 Task: Add Sprouts Organic Grade A Maple Syrup to the cart.
Action: Mouse moved to (54, 289)
Screenshot: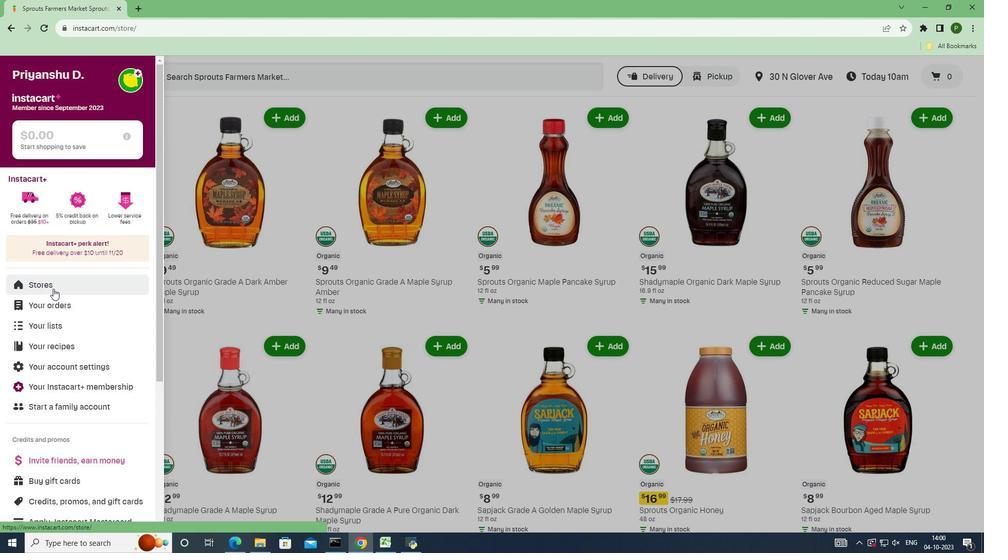 
Action: Mouse pressed left at (54, 289)
Screenshot: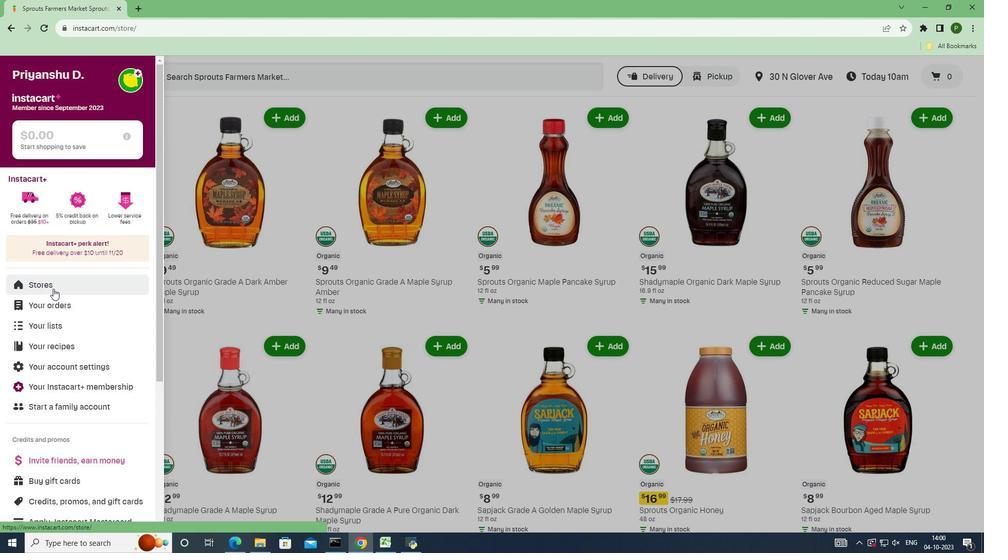
Action: Mouse moved to (243, 124)
Screenshot: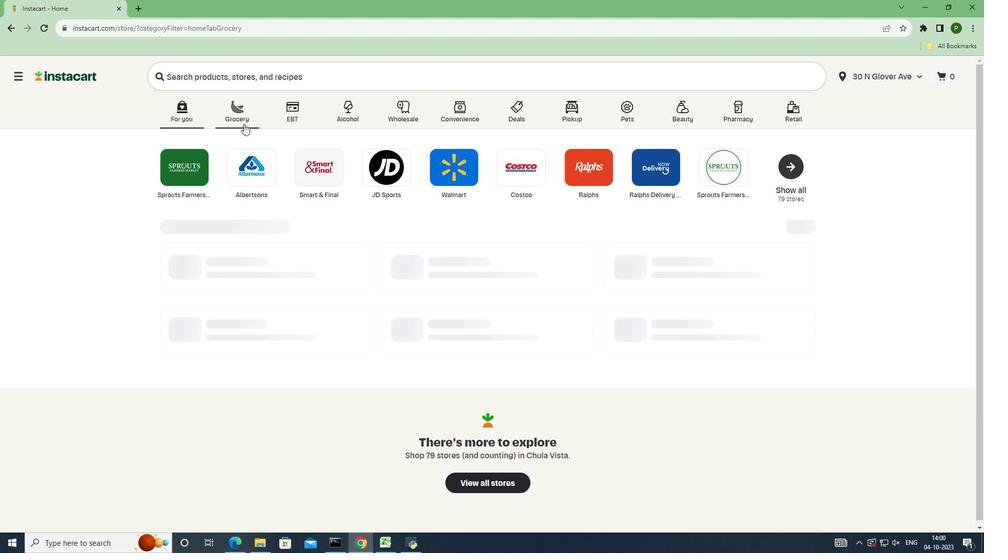 
Action: Mouse pressed left at (243, 124)
Screenshot: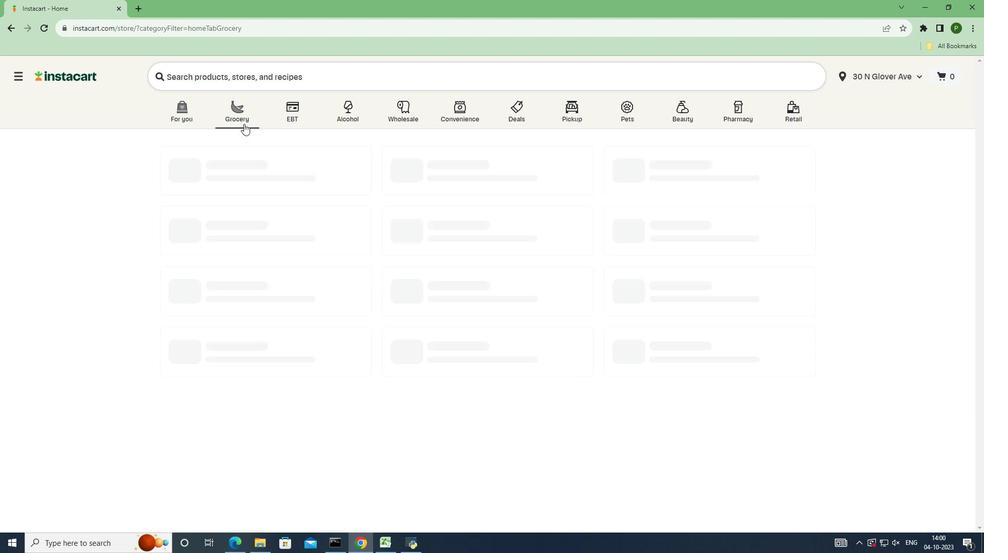
Action: Mouse moved to (617, 233)
Screenshot: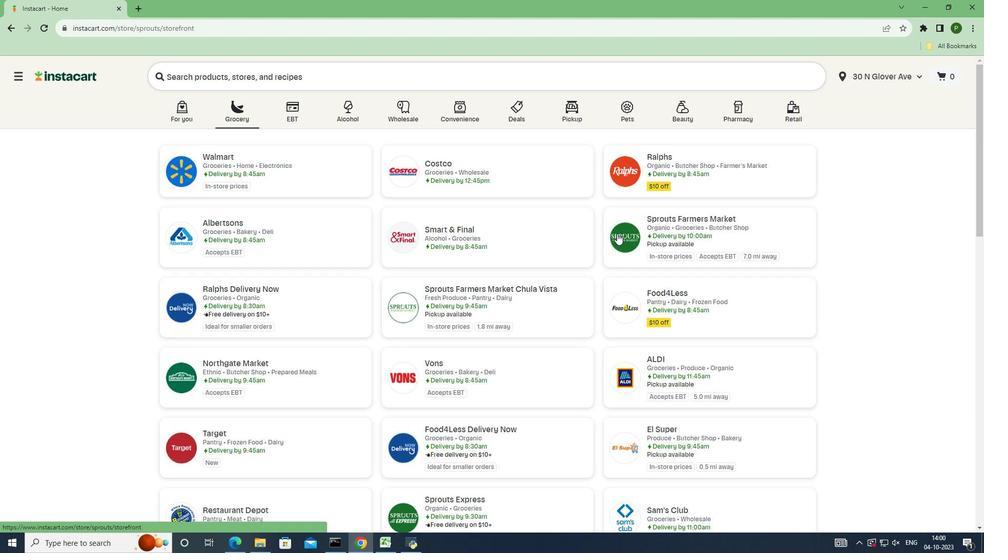 
Action: Mouse pressed left at (617, 233)
Screenshot: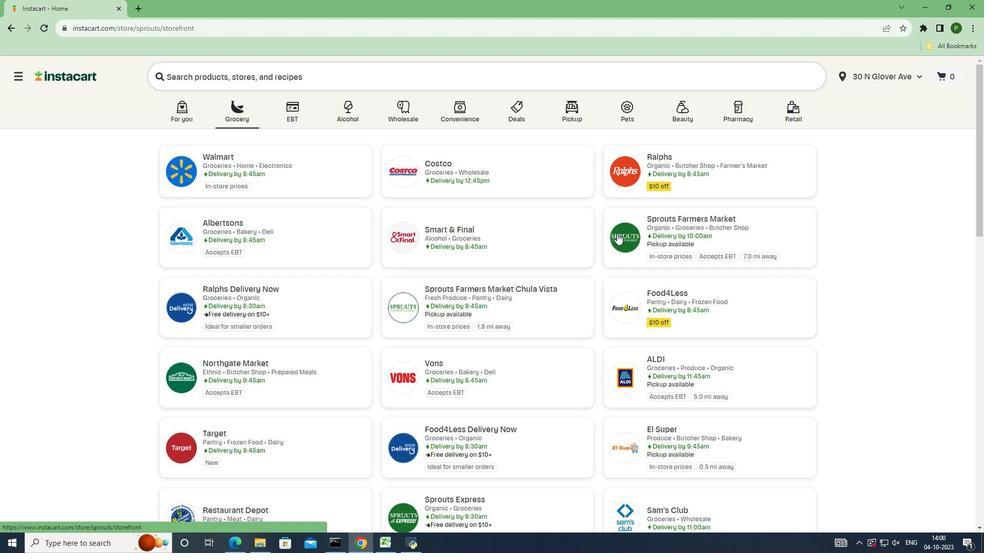 
Action: Mouse moved to (55, 286)
Screenshot: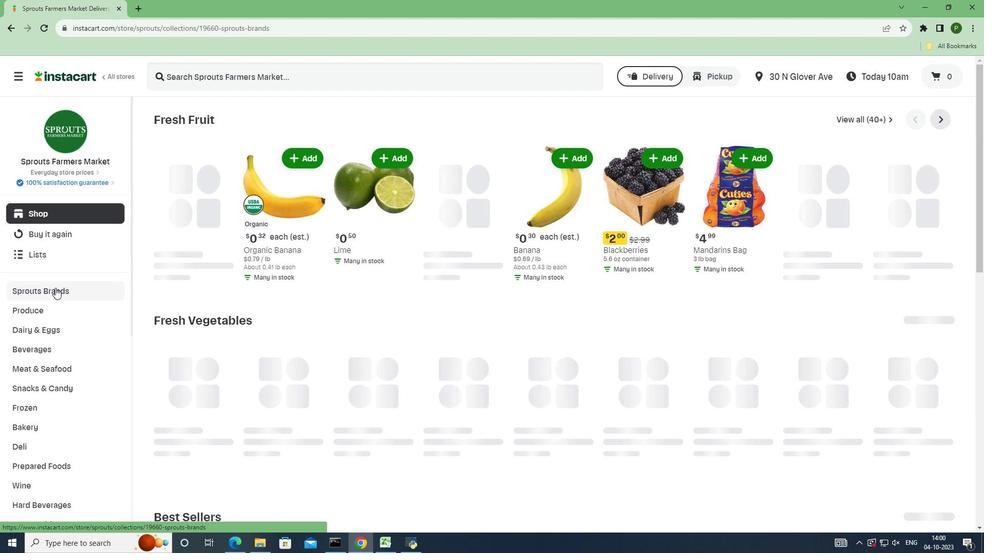 
Action: Mouse pressed left at (55, 286)
Screenshot: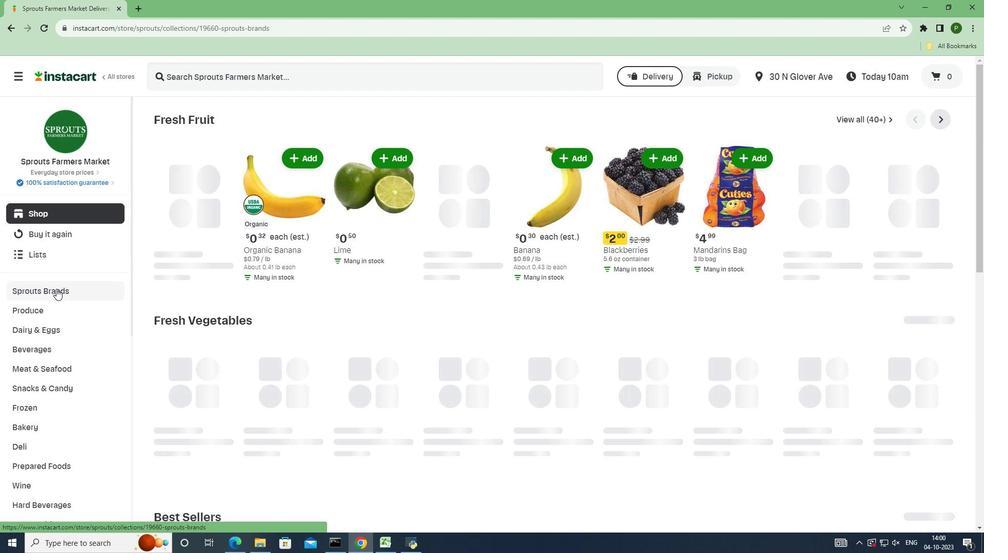 
Action: Mouse moved to (52, 368)
Screenshot: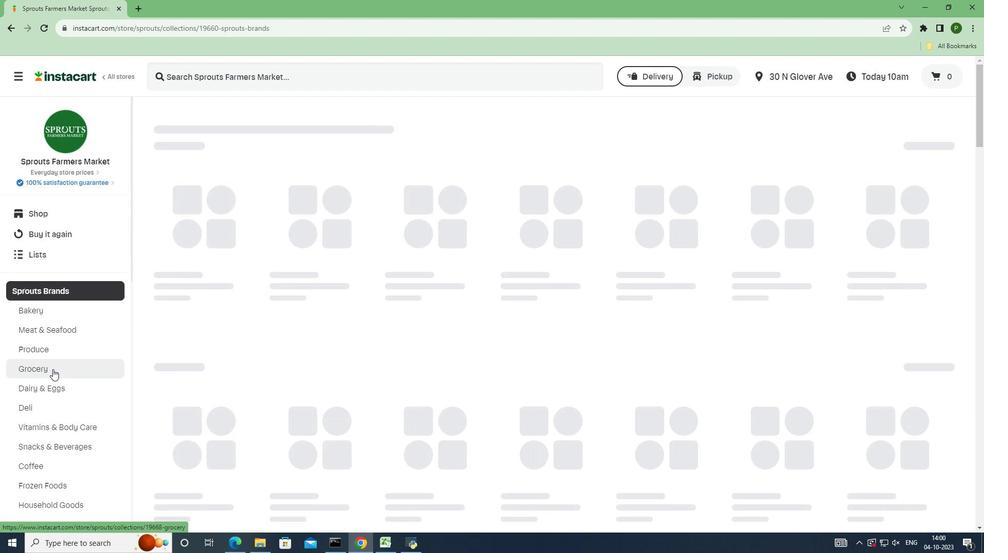 
Action: Mouse pressed left at (52, 368)
Screenshot: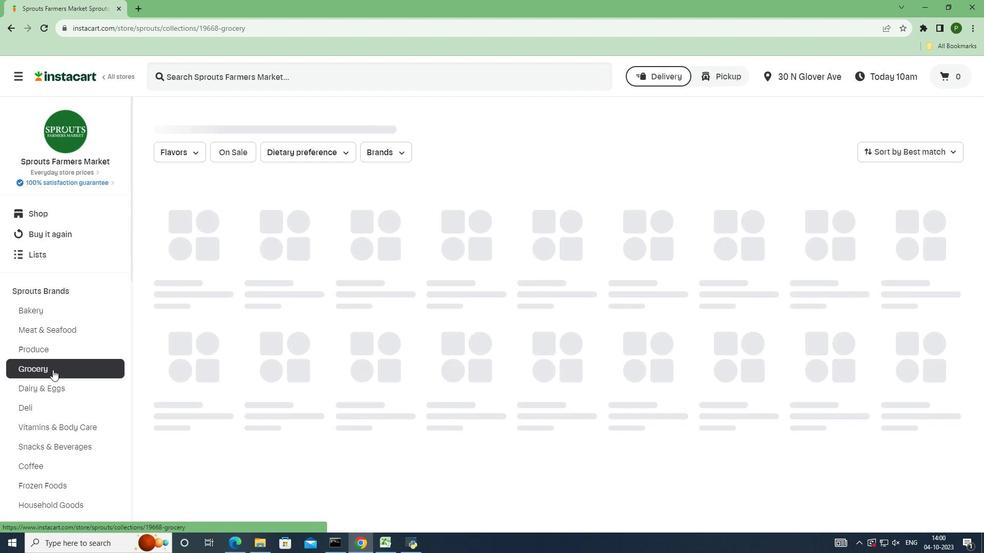 
Action: Mouse moved to (283, 271)
Screenshot: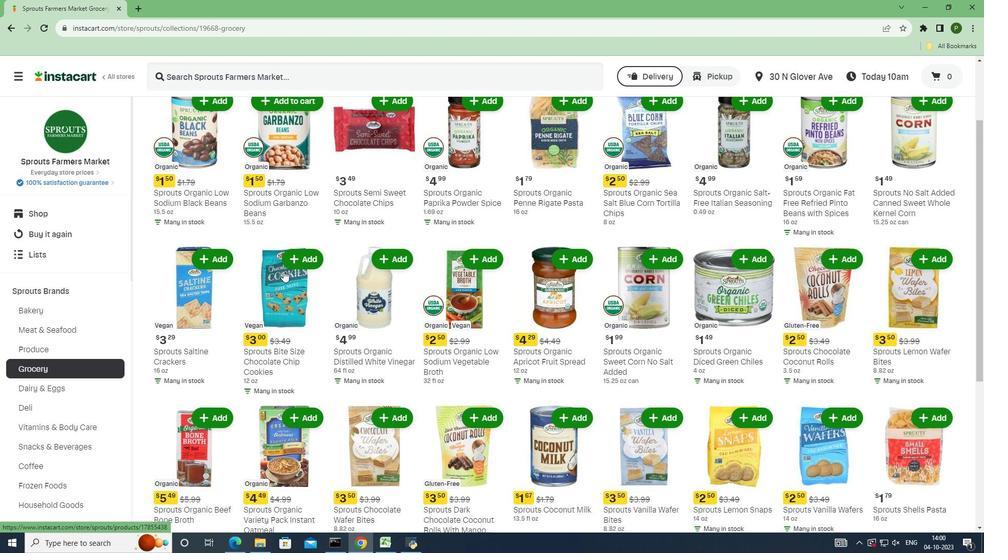 
Action: Mouse scrolled (283, 270) with delta (0, 0)
Screenshot: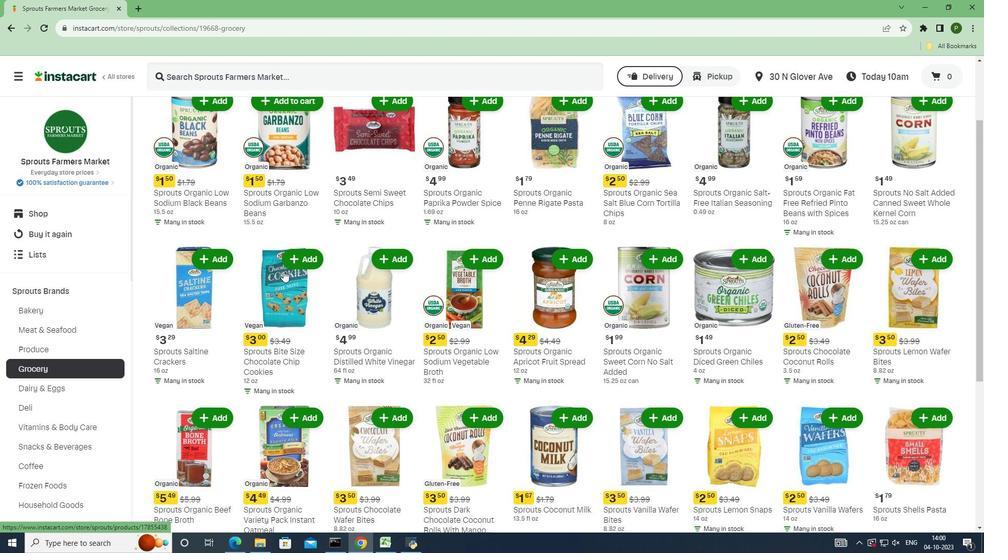 
Action: Mouse scrolled (283, 270) with delta (0, 0)
Screenshot: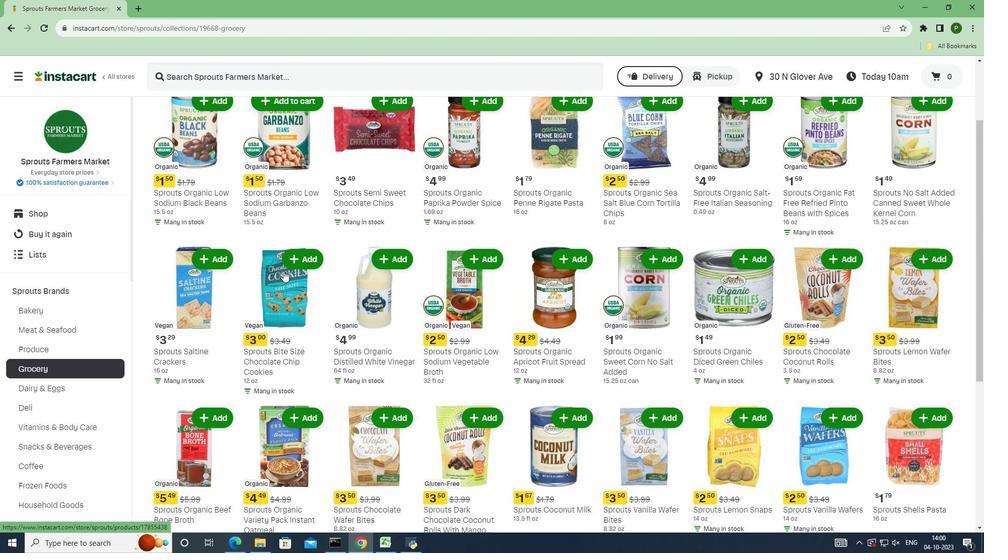 
Action: Mouse scrolled (283, 270) with delta (0, 0)
Screenshot: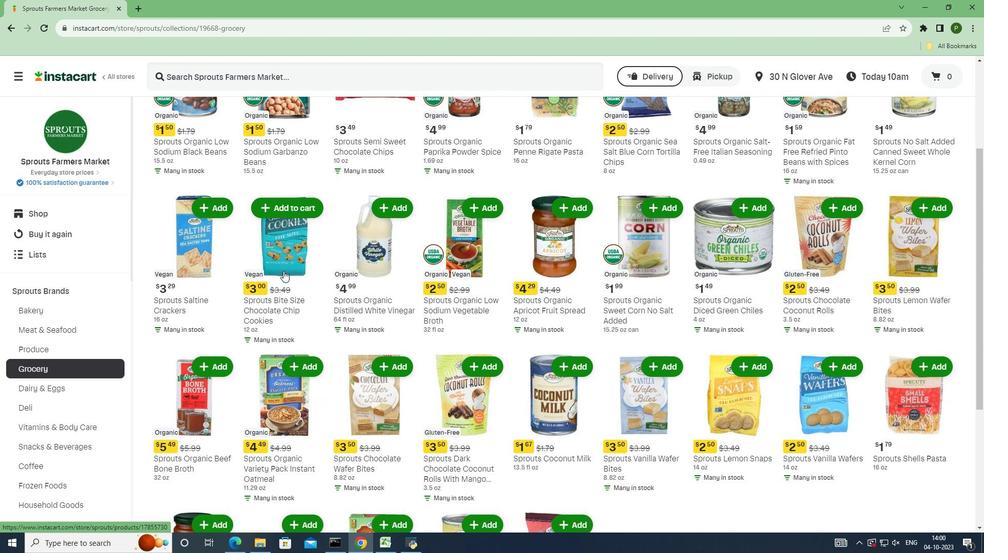 
Action: Mouse scrolled (283, 270) with delta (0, 0)
Screenshot: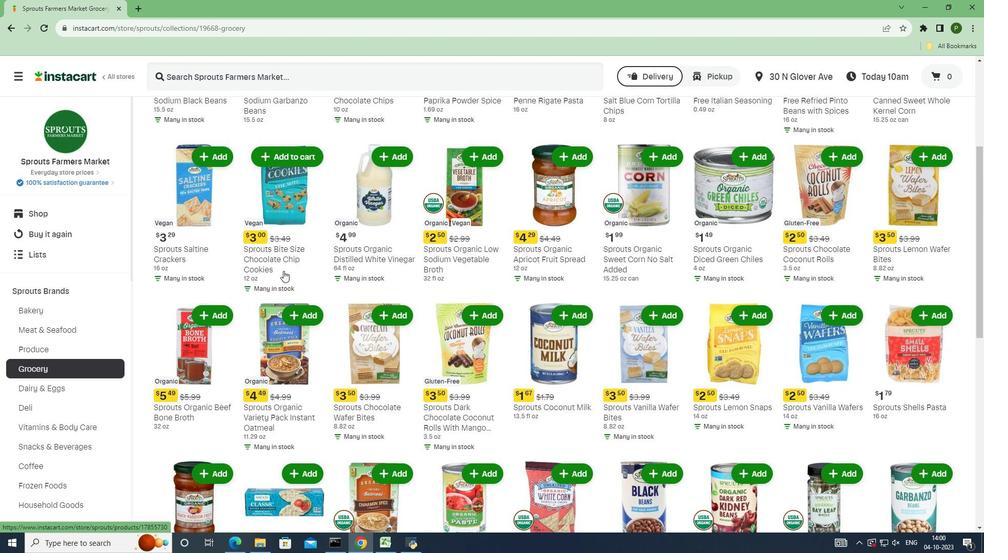 
Action: Mouse scrolled (283, 270) with delta (0, 0)
Screenshot: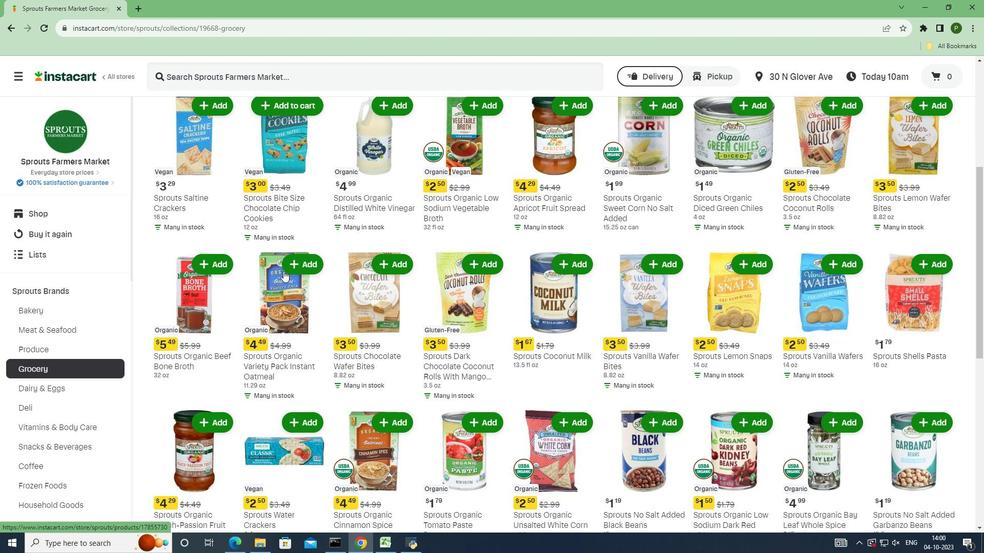 
Action: Mouse scrolled (283, 270) with delta (0, 0)
Screenshot: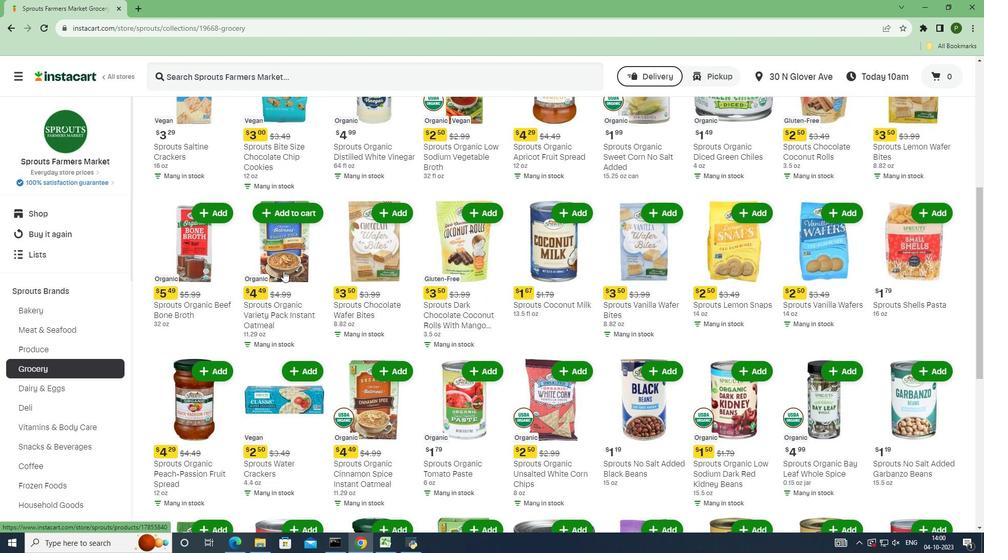 
Action: Mouse scrolled (283, 270) with delta (0, 0)
Screenshot: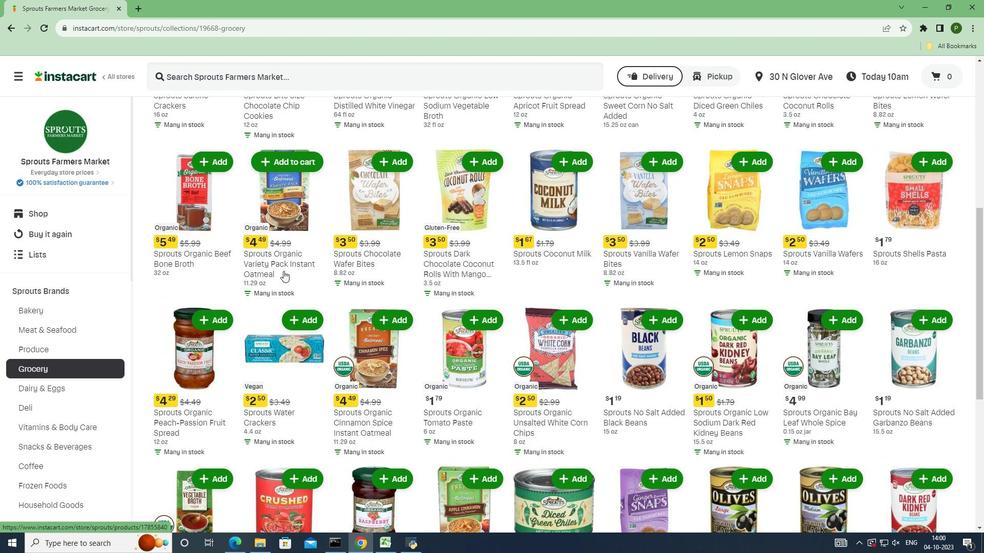 
Action: Mouse scrolled (283, 270) with delta (0, 0)
Screenshot: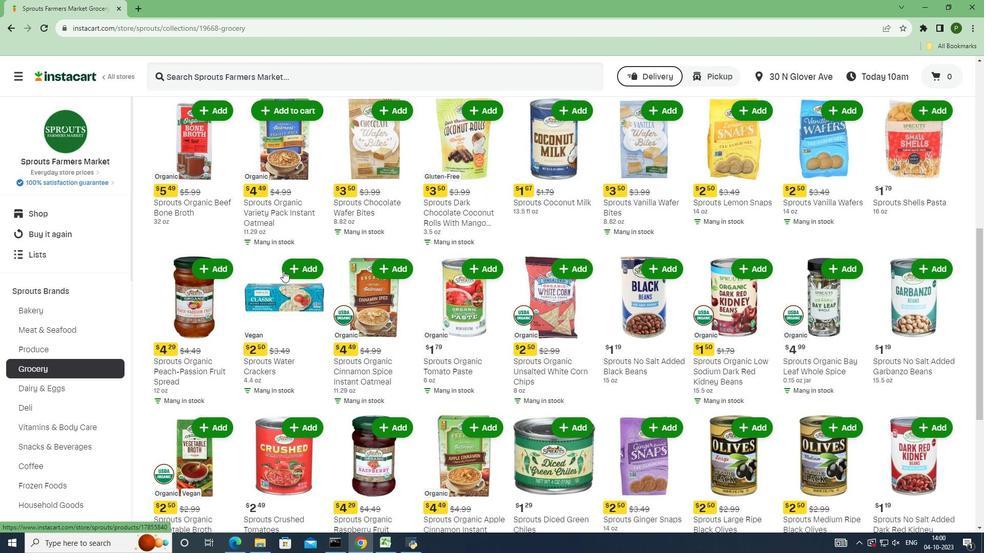 
Action: Mouse scrolled (283, 270) with delta (0, 0)
Screenshot: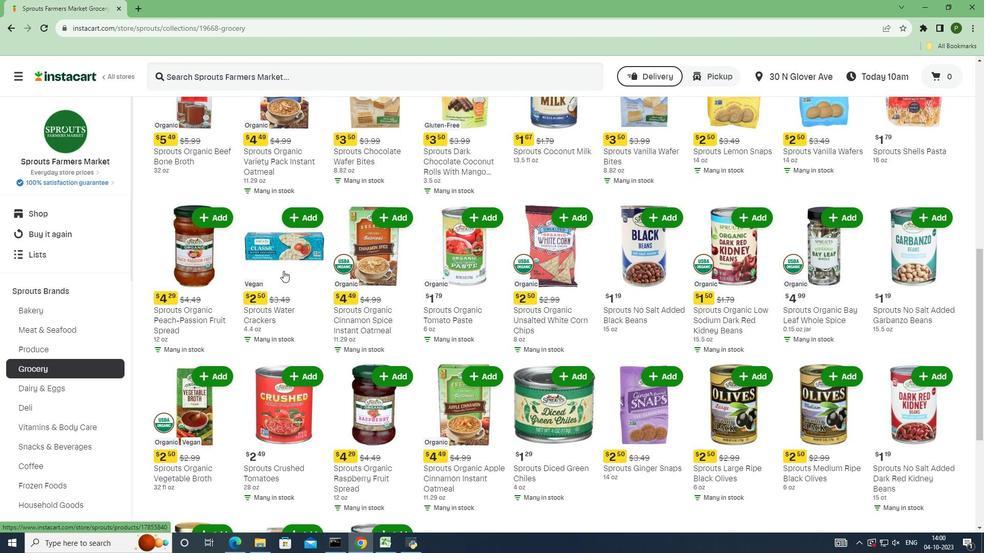 
Action: Mouse scrolled (283, 270) with delta (0, 0)
Screenshot: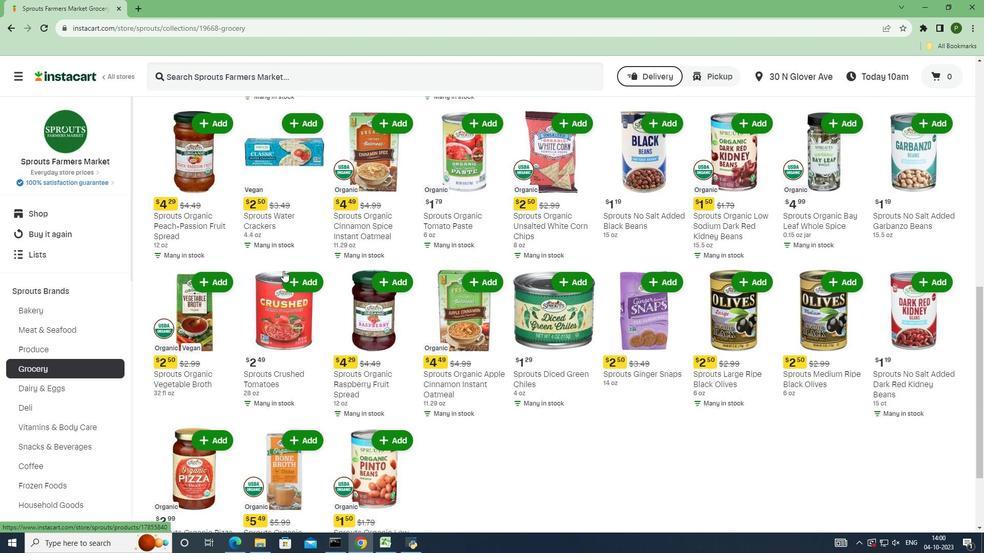 
Action: Mouse scrolled (283, 270) with delta (0, 0)
Screenshot: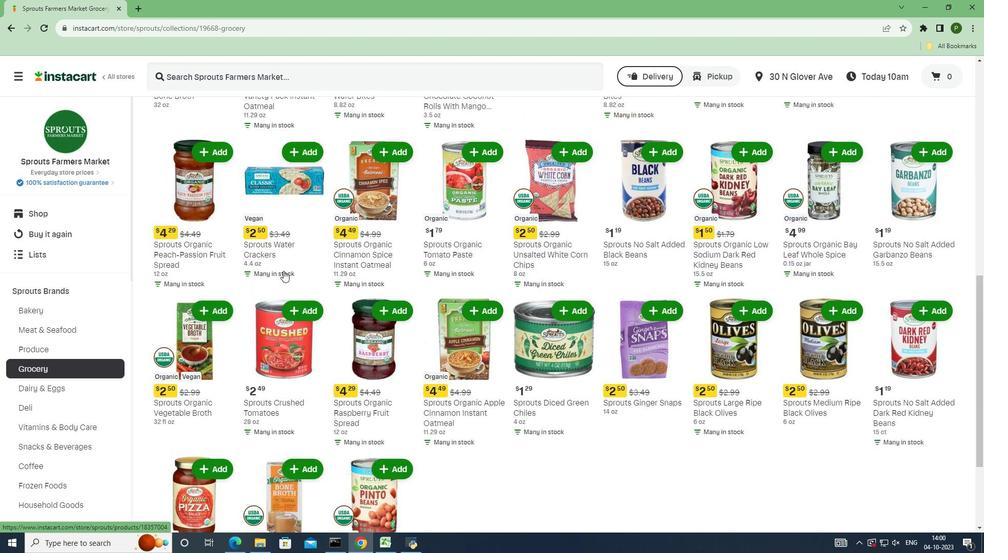 
Action: Mouse scrolled (283, 271) with delta (0, 0)
Screenshot: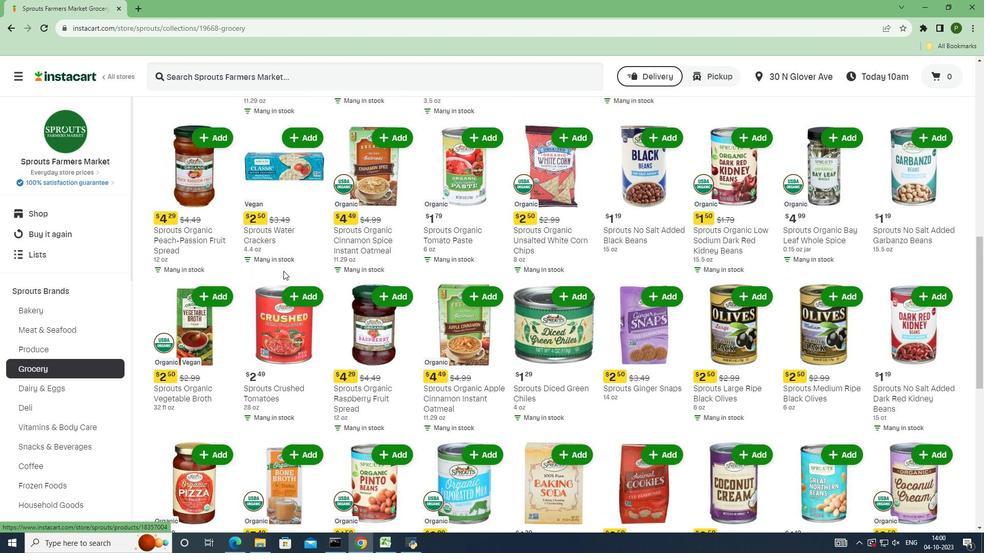 
Action: Mouse scrolled (283, 270) with delta (0, 0)
Screenshot: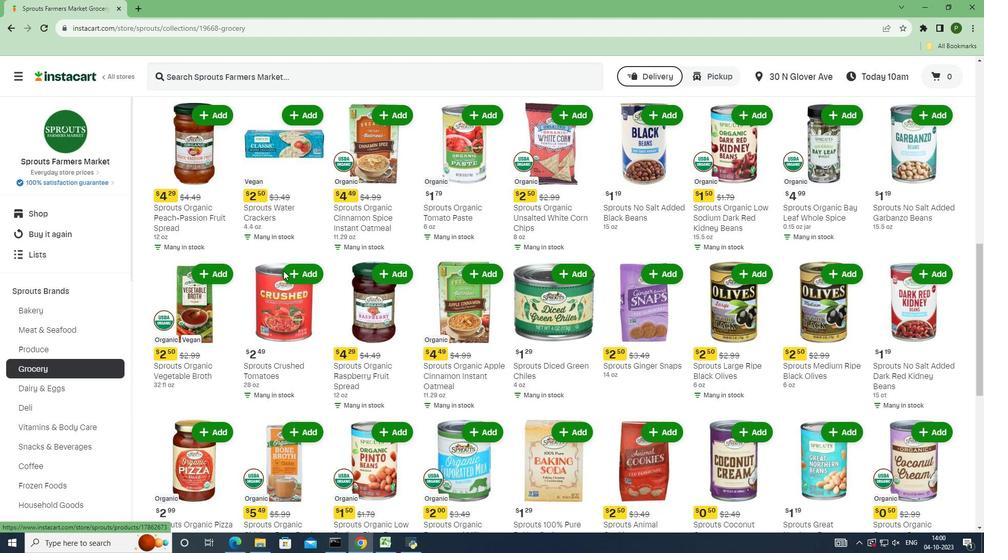 
Action: Mouse scrolled (283, 270) with delta (0, 0)
Screenshot: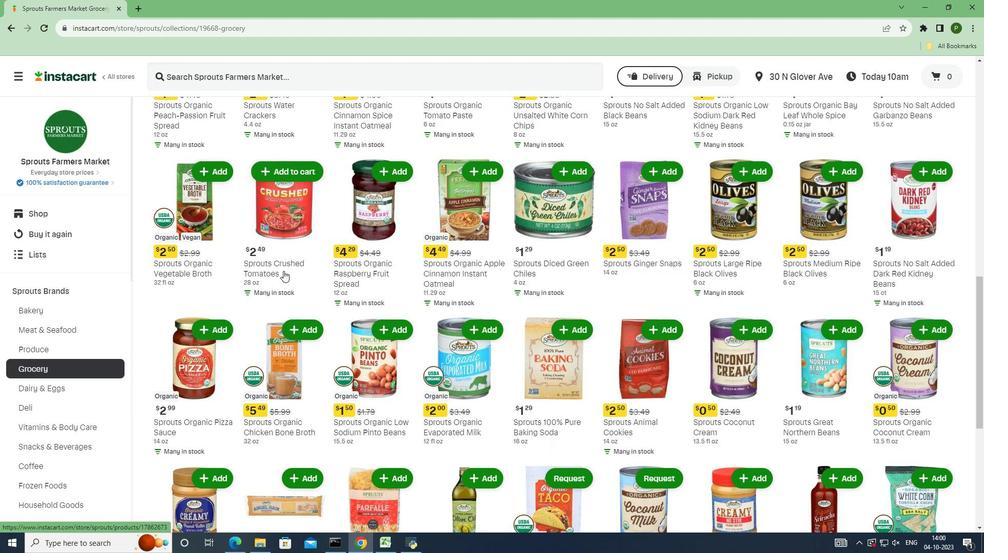 
Action: Mouse moved to (283, 271)
Screenshot: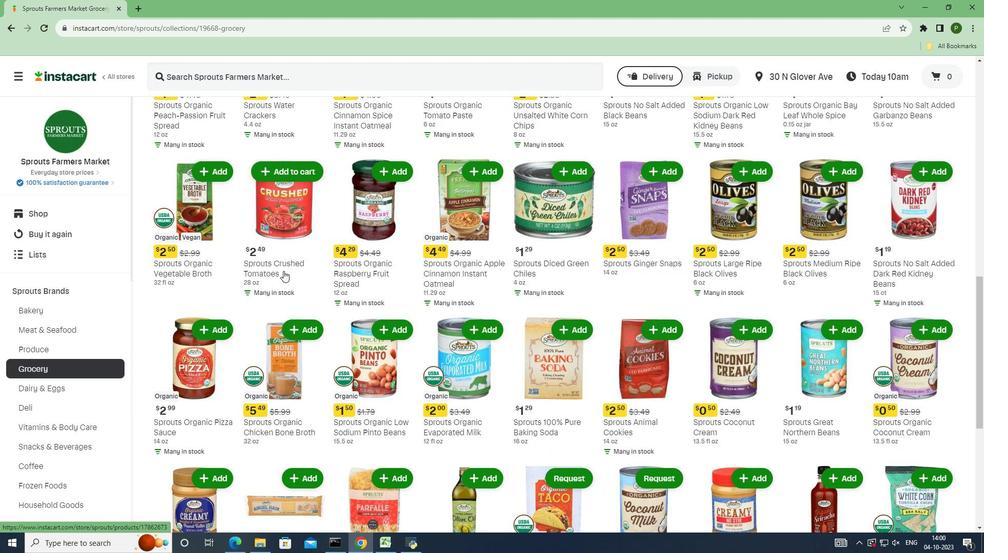 
Action: Mouse scrolled (283, 270) with delta (0, 0)
Screenshot: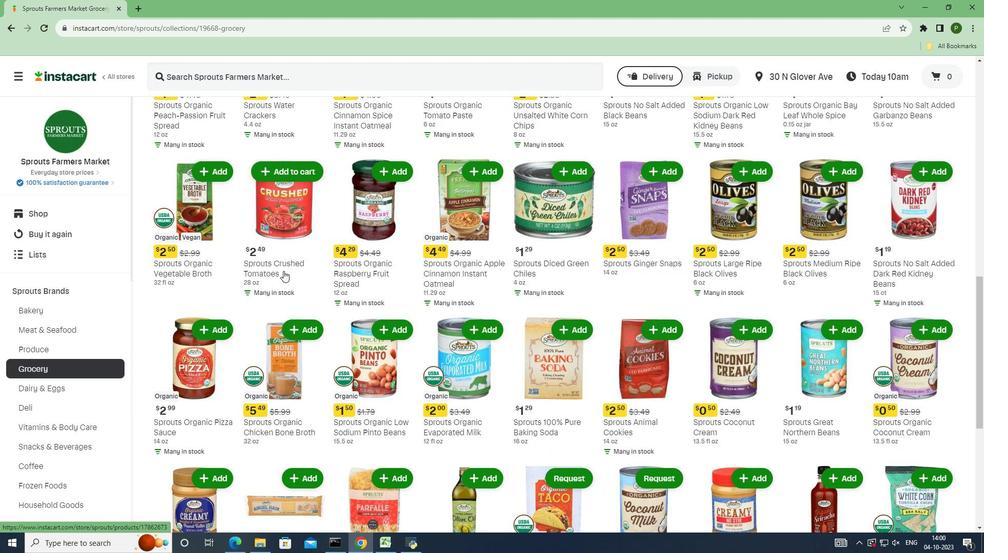 
Action: Mouse scrolled (283, 270) with delta (0, 0)
Screenshot: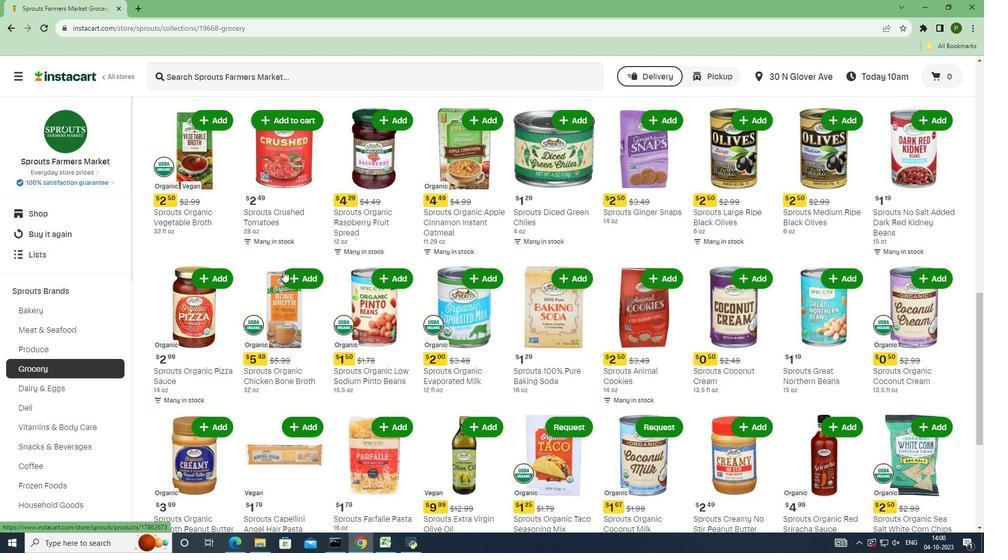 
Action: Mouse scrolled (283, 270) with delta (0, 0)
Screenshot: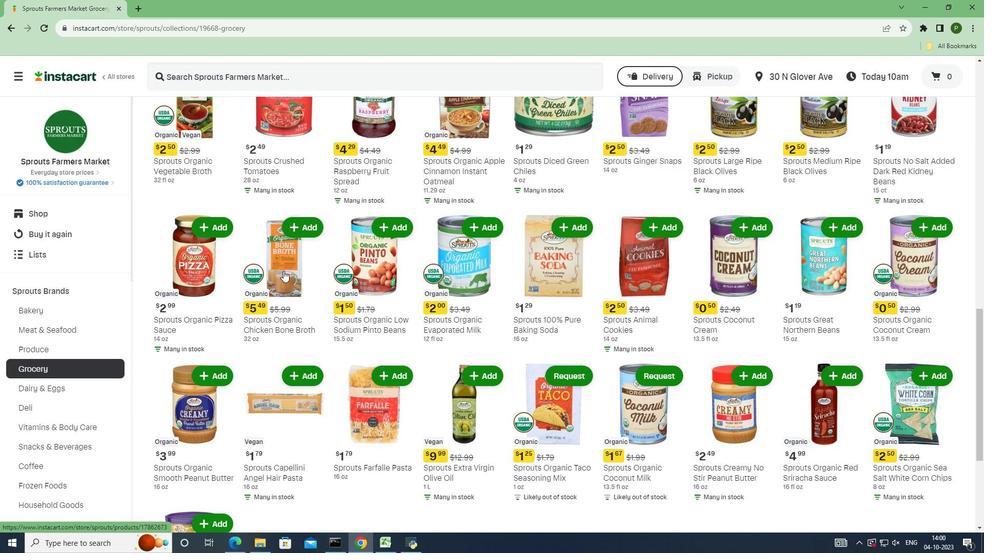 
Action: Mouse scrolled (283, 270) with delta (0, 0)
Screenshot: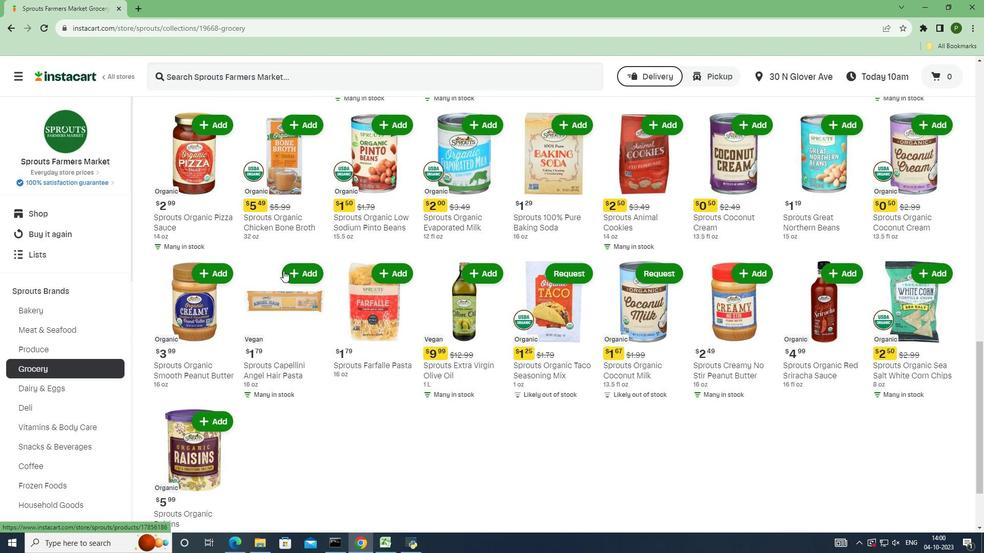 
Action: Mouse scrolled (283, 270) with delta (0, 0)
Screenshot: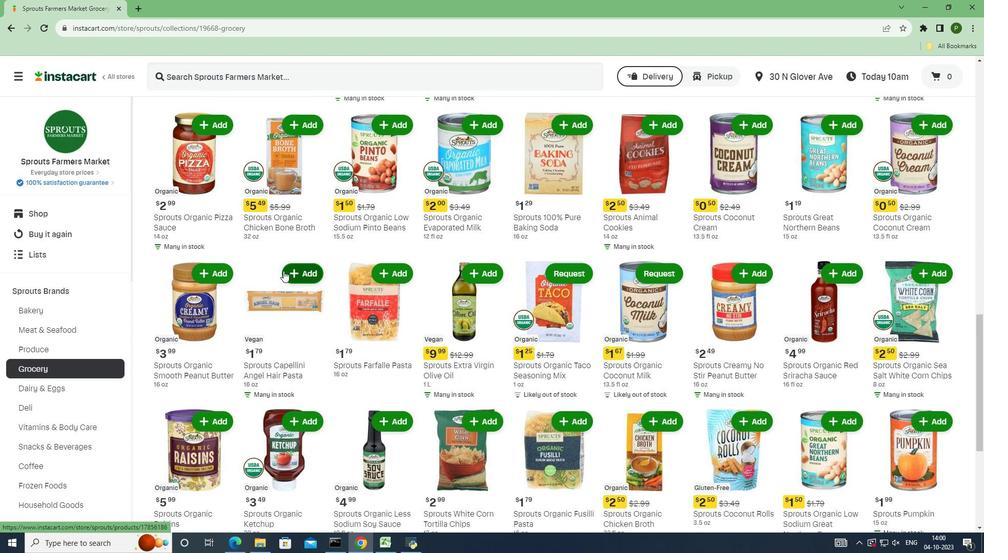 
Action: Mouse scrolled (283, 270) with delta (0, 0)
Screenshot: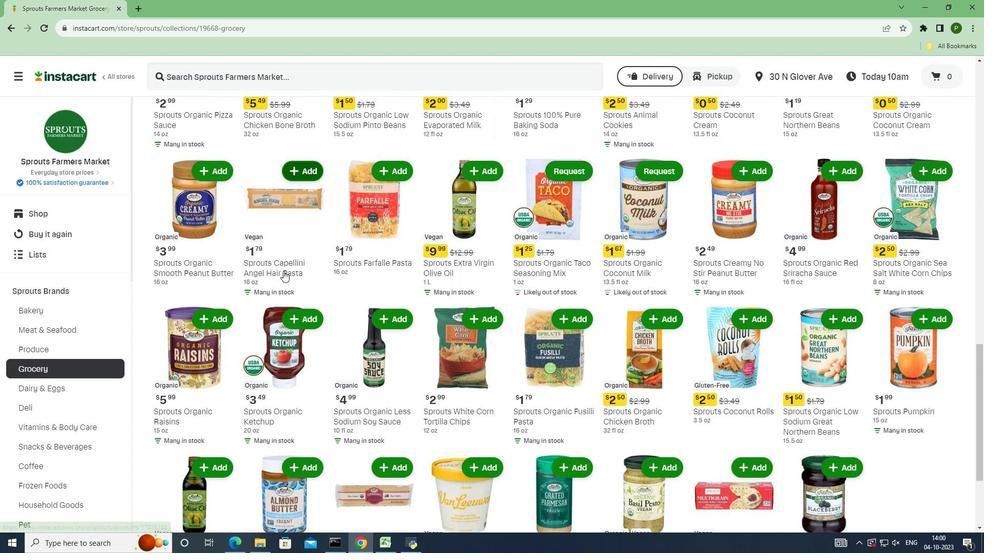 
Action: Mouse scrolled (283, 270) with delta (0, 0)
Screenshot: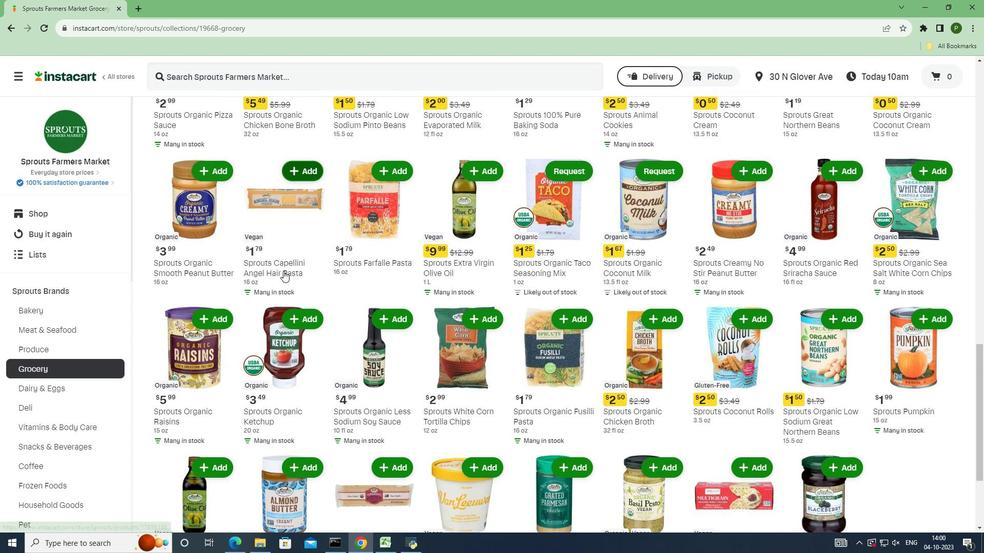 
Action: Mouse scrolled (283, 270) with delta (0, 0)
Screenshot: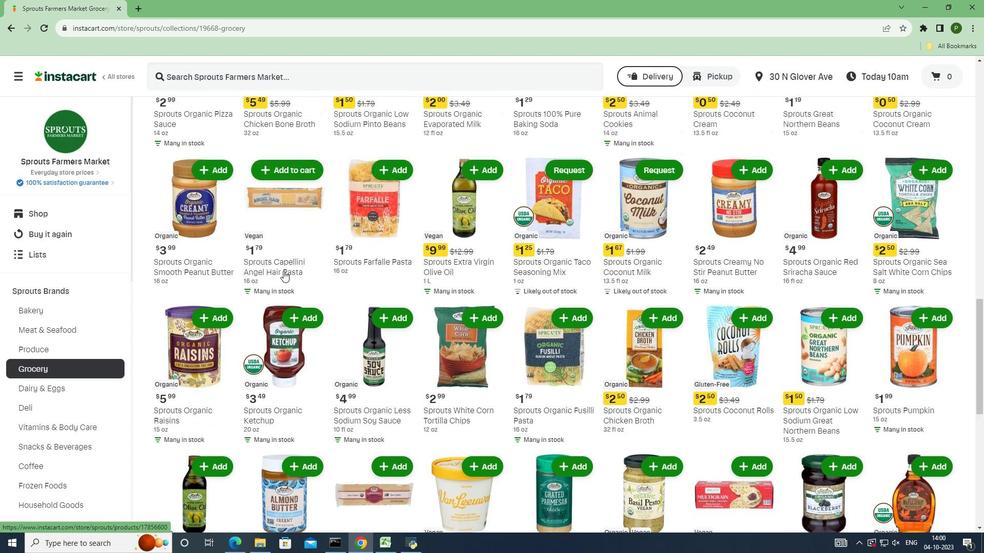 
Action: Mouse scrolled (283, 271) with delta (0, 0)
Screenshot: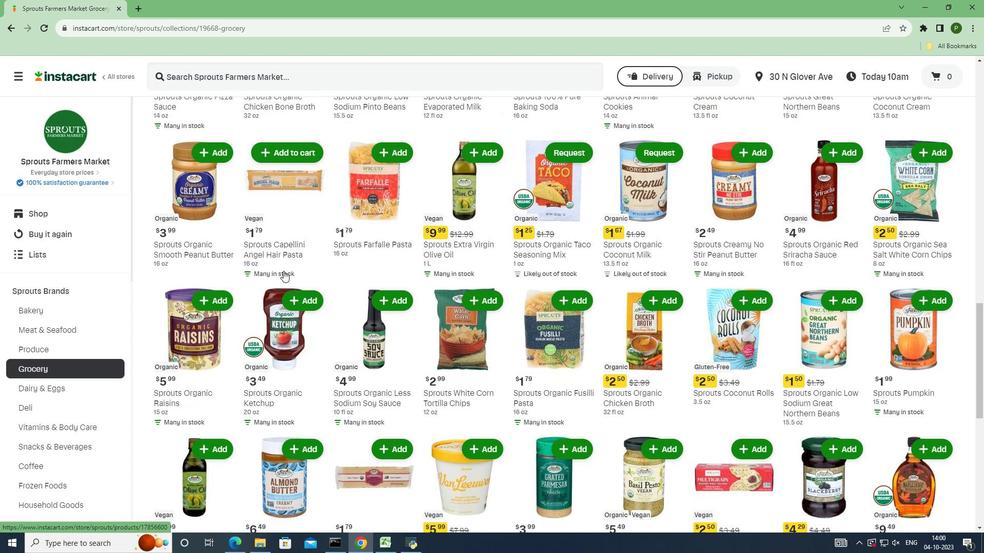 
Action: Mouse scrolled (283, 270) with delta (0, 0)
Screenshot: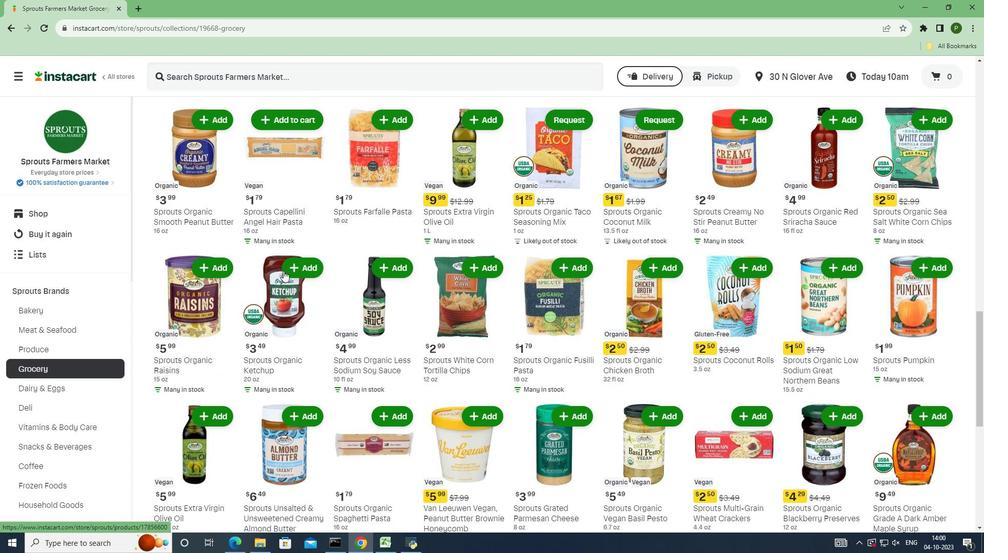 
Action: Mouse scrolled (283, 270) with delta (0, 0)
Screenshot: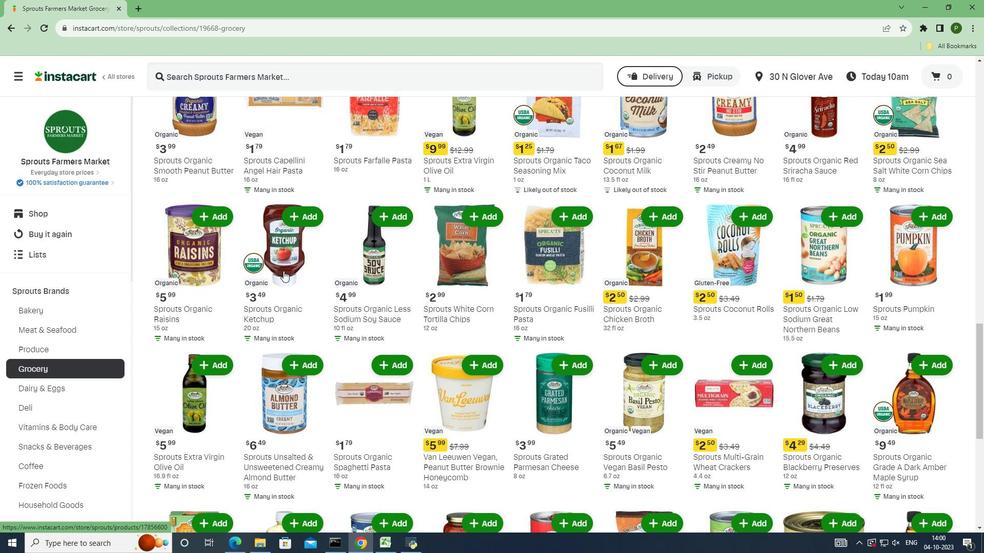 
Action: Mouse scrolled (283, 270) with delta (0, 0)
Screenshot: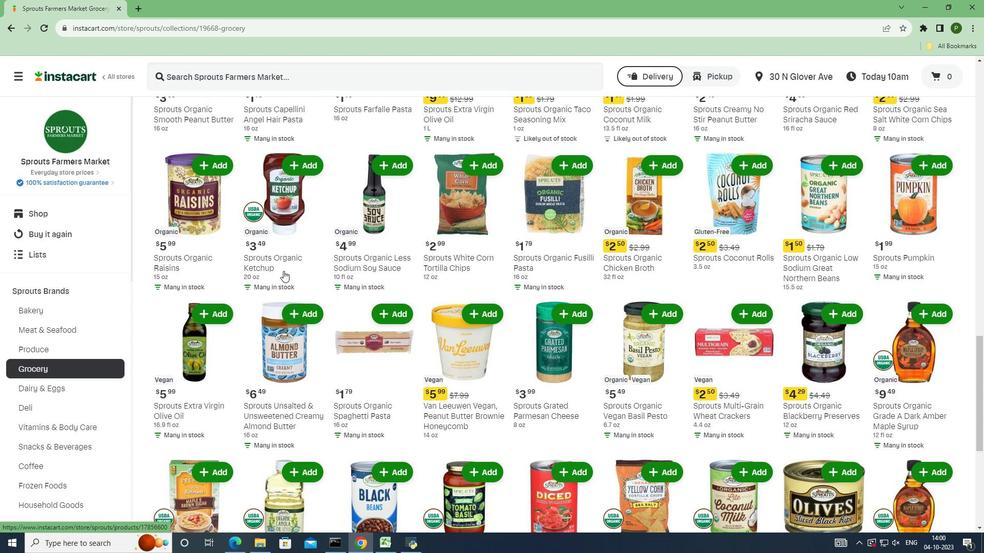 
Action: Mouse scrolled (283, 270) with delta (0, 0)
Screenshot: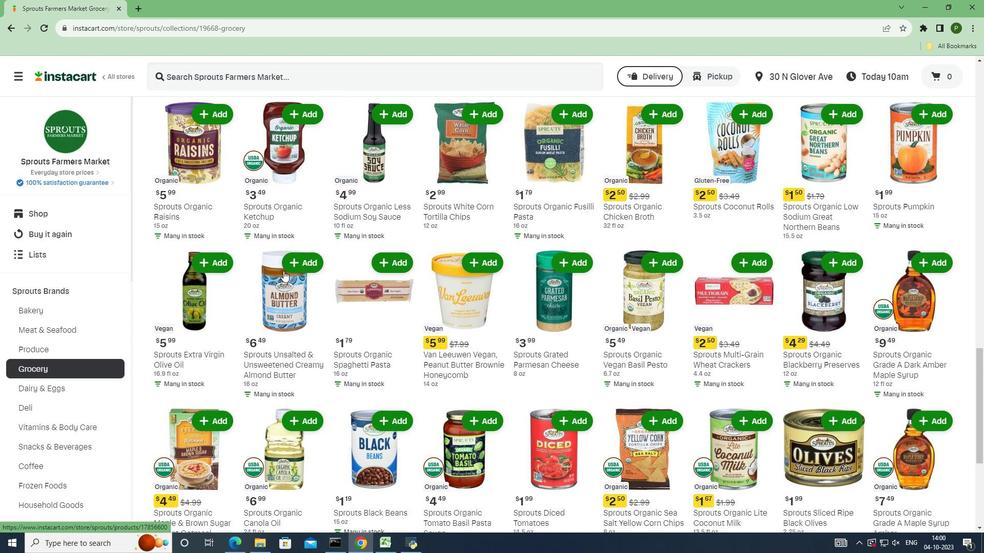 
Action: Mouse scrolled (283, 270) with delta (0, 0)
Screenshot: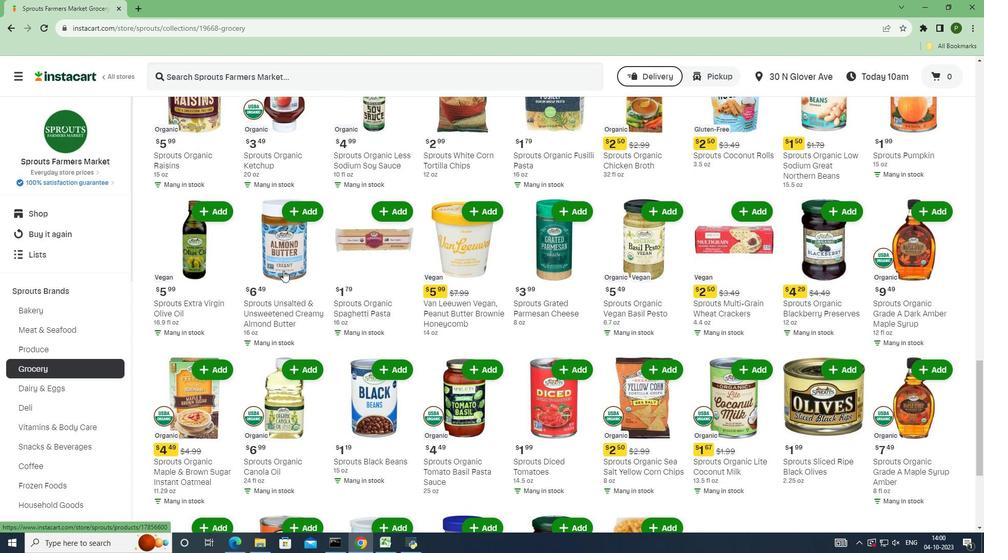
Action: Mouse scrolled (283, 270) with delta (0, 0)
Screenshot: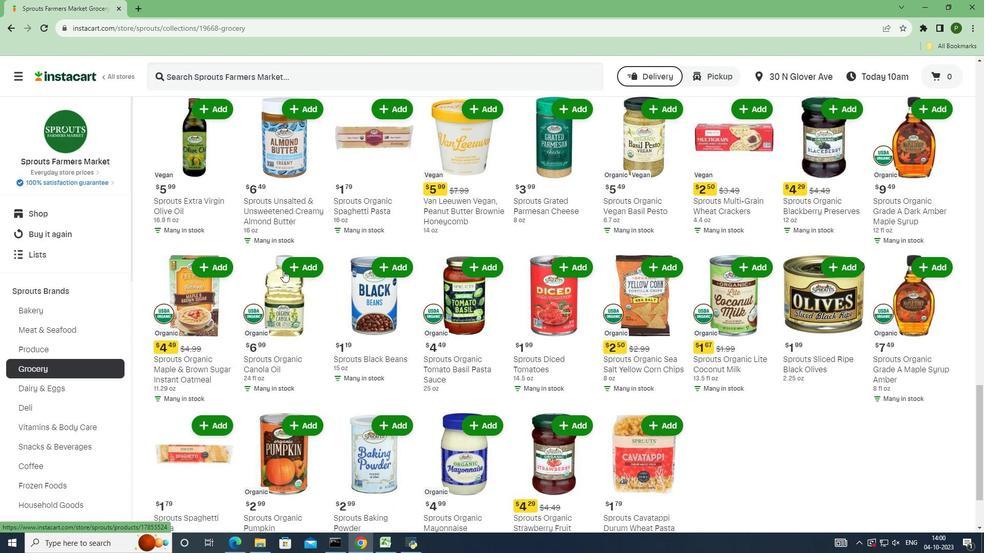 
Action: Mouse scrolled (283, 270) with delta (0, 0)
Screenshot: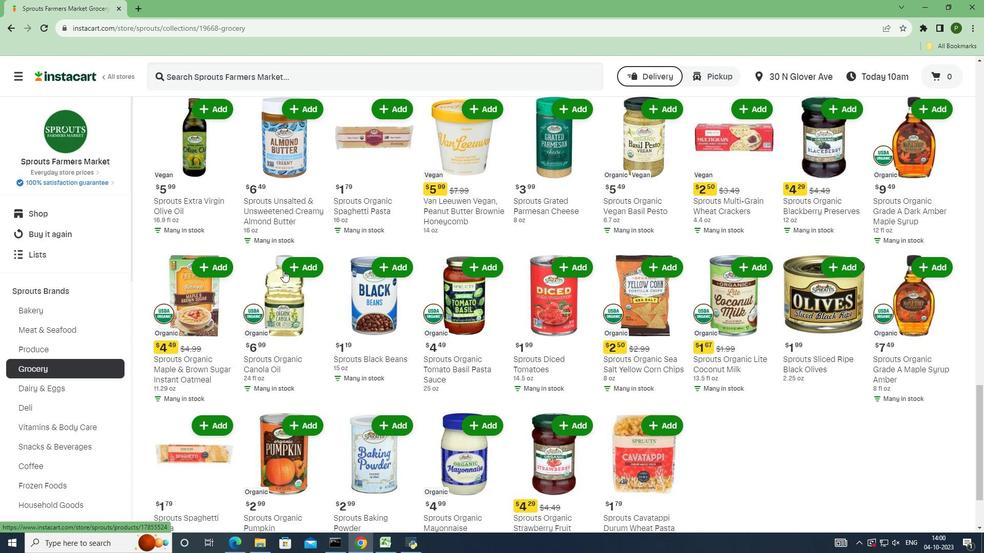 
Action: Mouse scrolled (283, 270) with delta (0, 0)
Screenshot: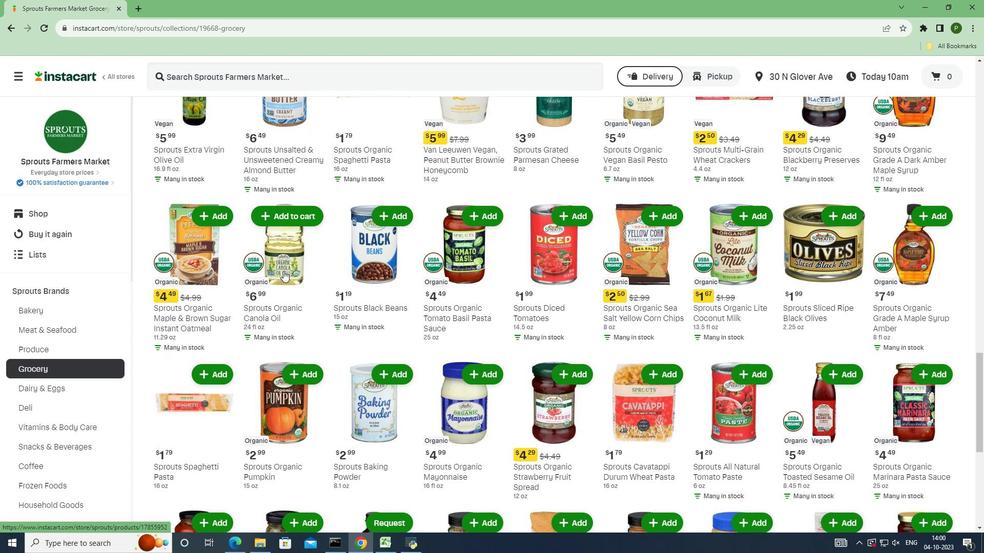 
Action: Mouse scrolled (283, 270) with delta (0, 0)
Screenshot: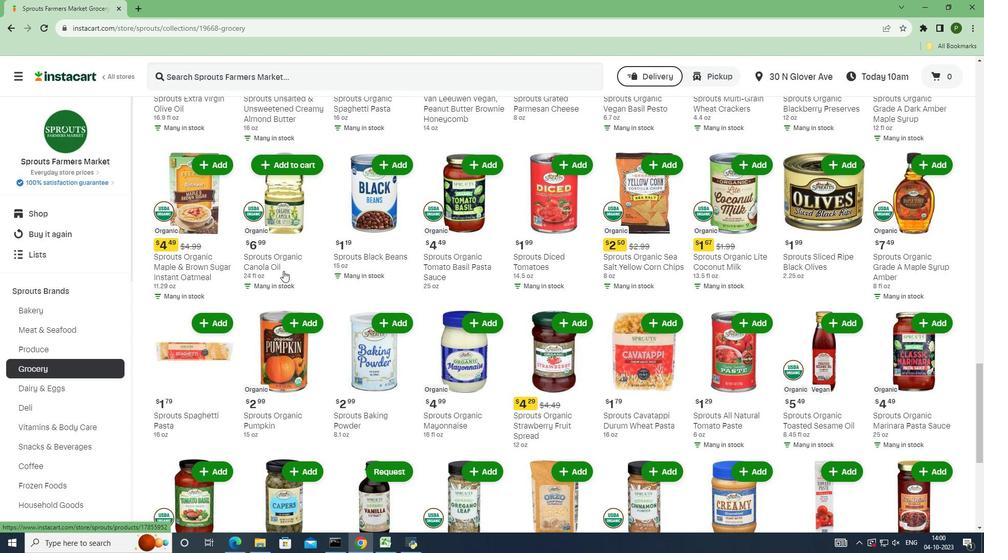 
Action: Mouse scrolled (283, 270) with delta (0, 0)
Screenshot: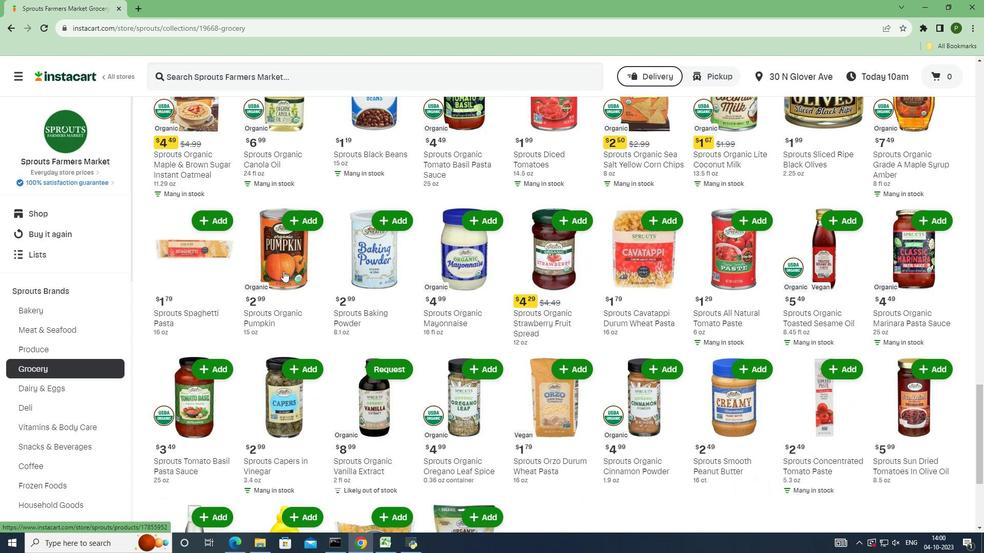 
Action: Mouse scrolled (283, 270) with delta (0, 0)
Screenshot: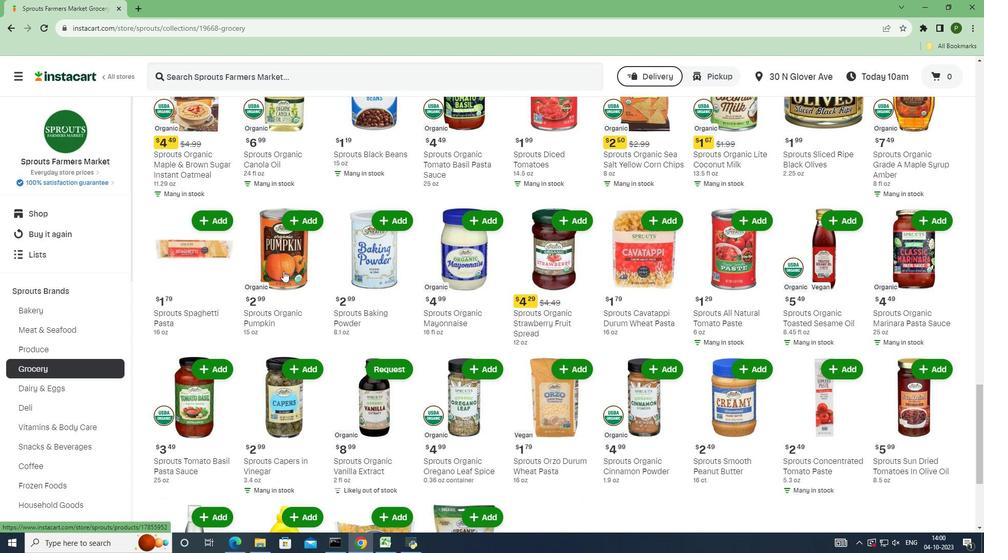 
Action: Mouse scrolled (283, 270) with delta (0, 0)
Screenshot: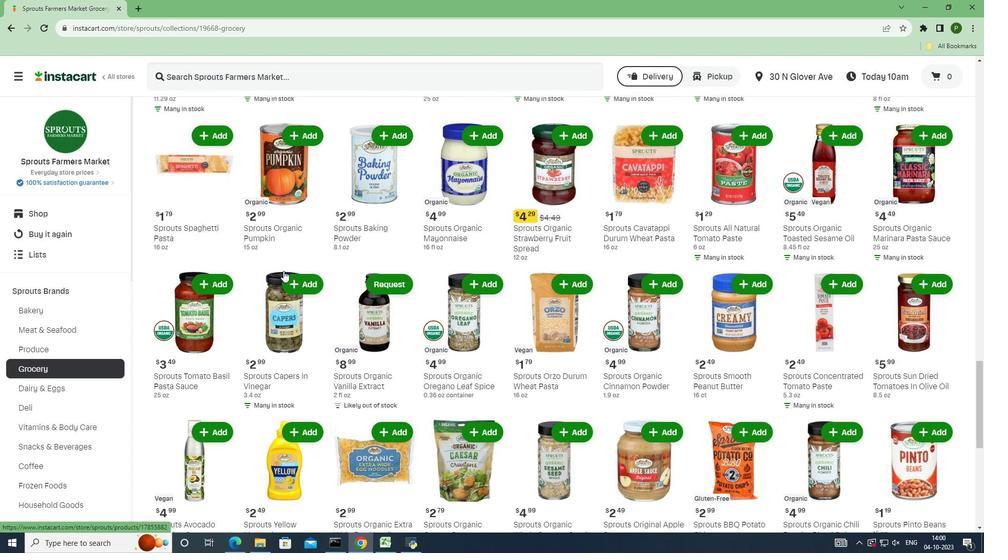 
Action: Mouse scrolled (283, 270) with delta (0, 0)
Screenshot: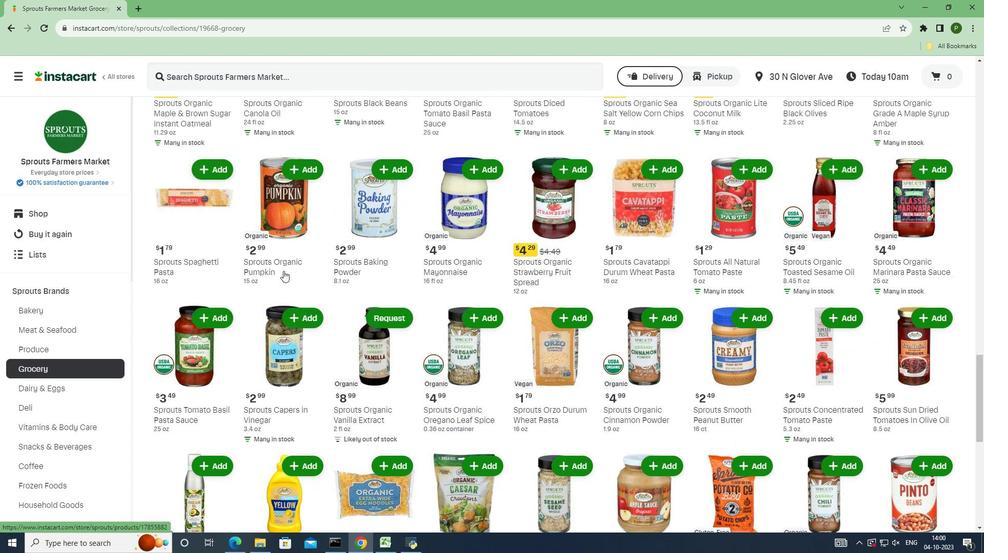 
Action: Mouse scrolled (283, 271) with delta (0, 0)
Screenshot: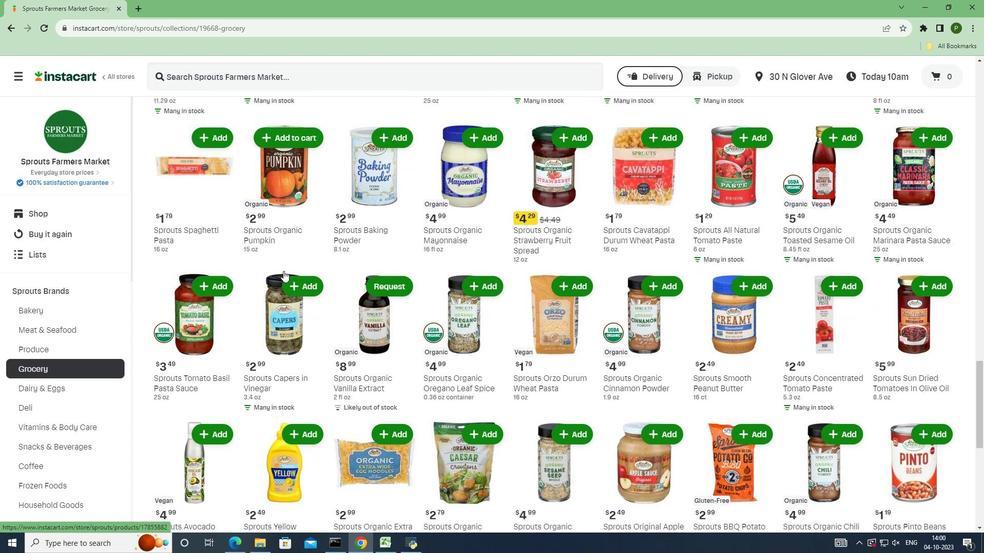 
Action: Mouse scrolled (283, 270) with delta (0, 0)
Screenshot: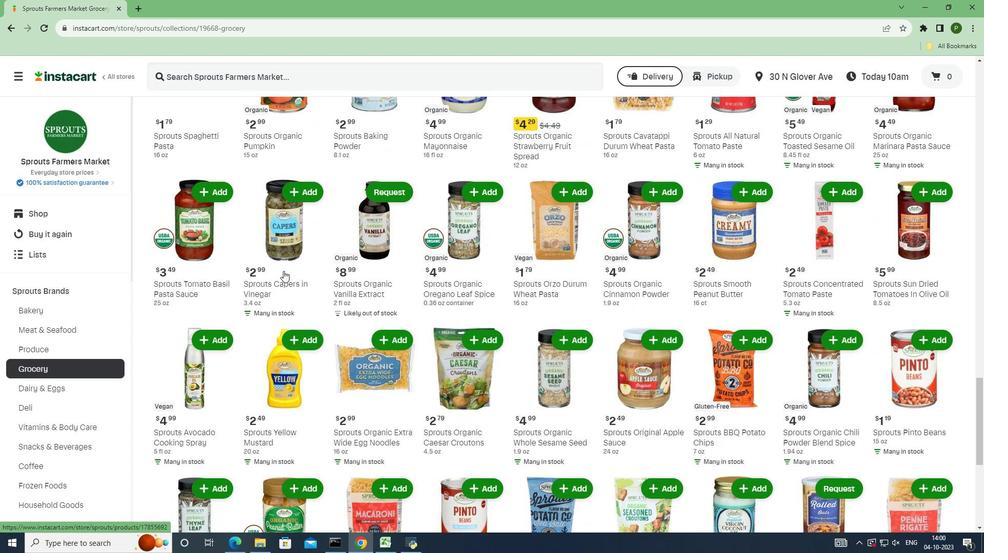 
Action: Mouse scrolled (283, 270) with delta (0, 0)
Screenshot: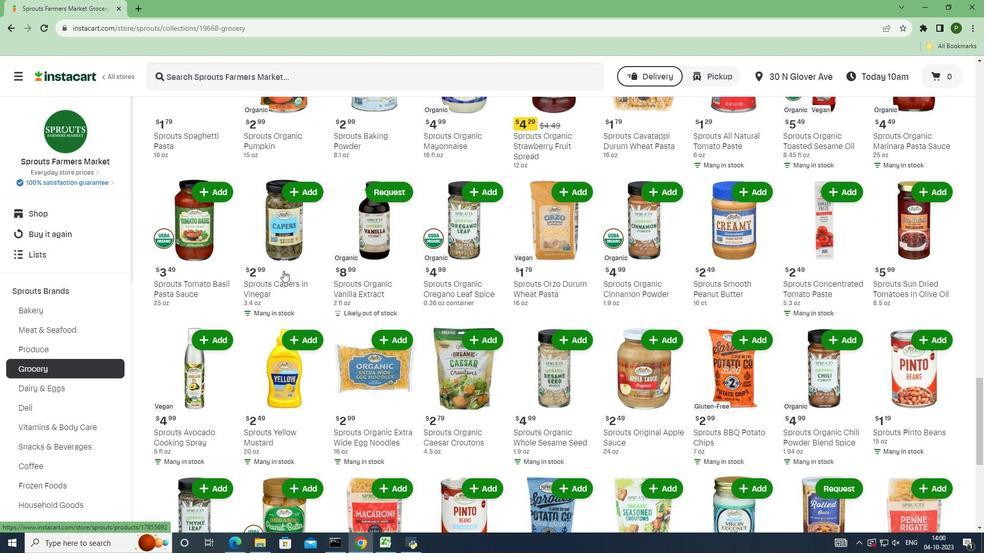 
Action: Mouse scrolled (283, 270) with delta (0, 0)
Screenshot: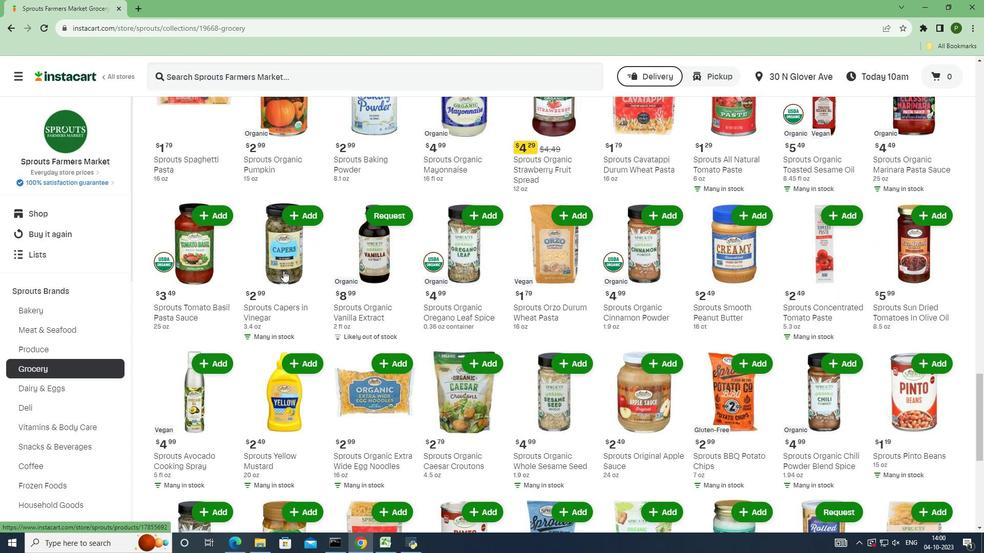 
Action: Mouse scrolled (283, 271) with delta (0, 0)
Screenshot: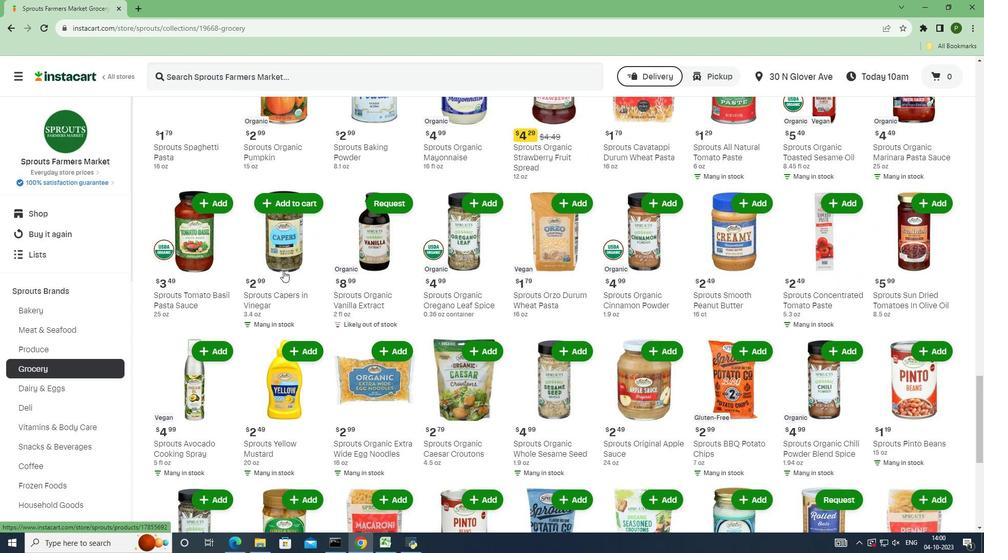 
Action: Mouse scrolled (283, 270) with delta (0, 0)
Screenshot: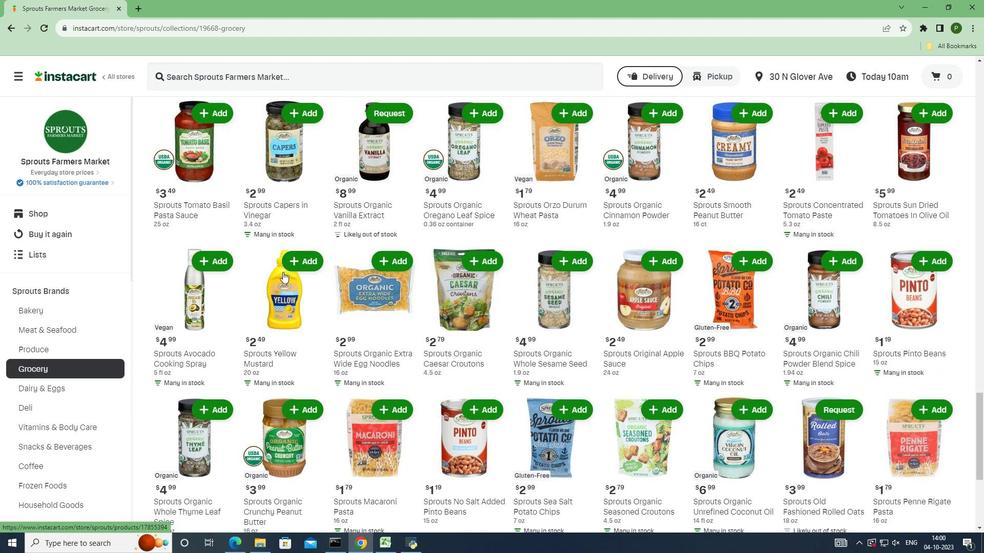 
Action: Mouse scrolled (283, 270) with delta (0, 0)
Screenshot: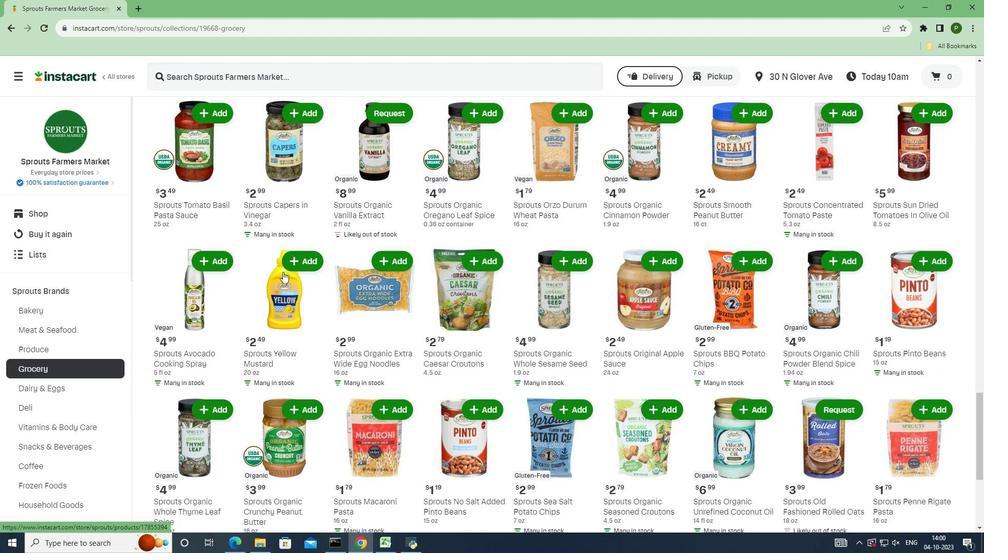 
Action: Mouse moved to (282, 272)
Screenshot: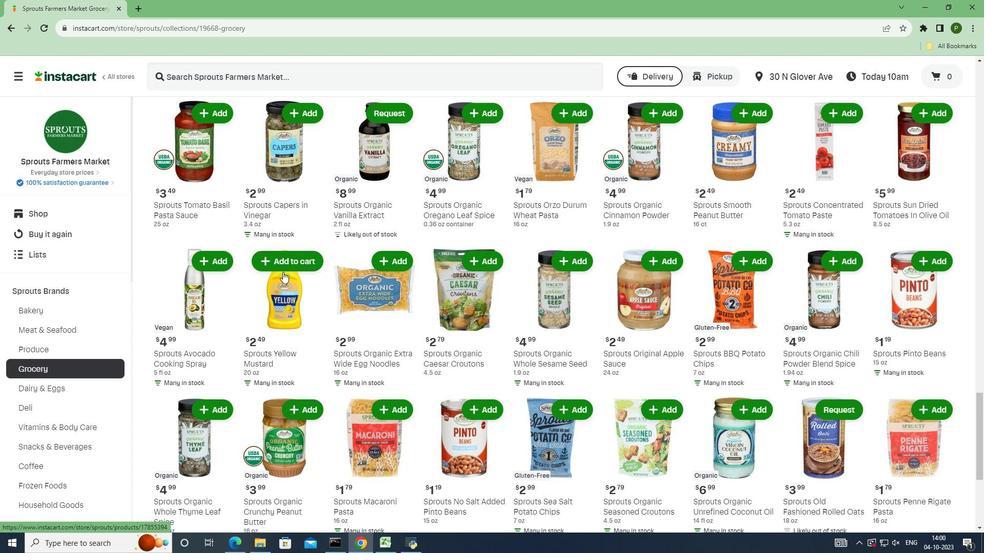 
Action: Mouse scrolled (282, 271) with delta (0, 0)
Screenshot: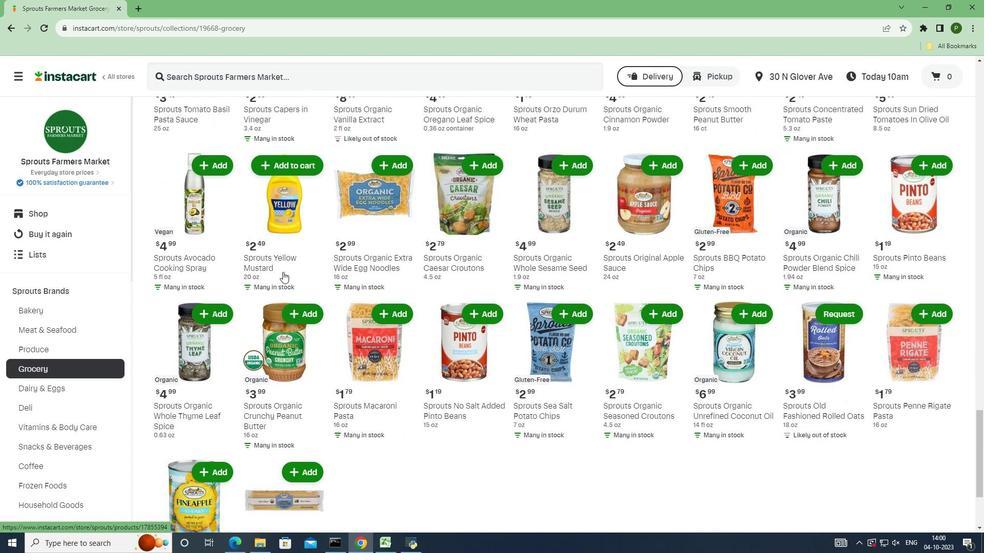 
Action: Mouse scrolled (282, 271) with delta (0, 0)
Screenshot: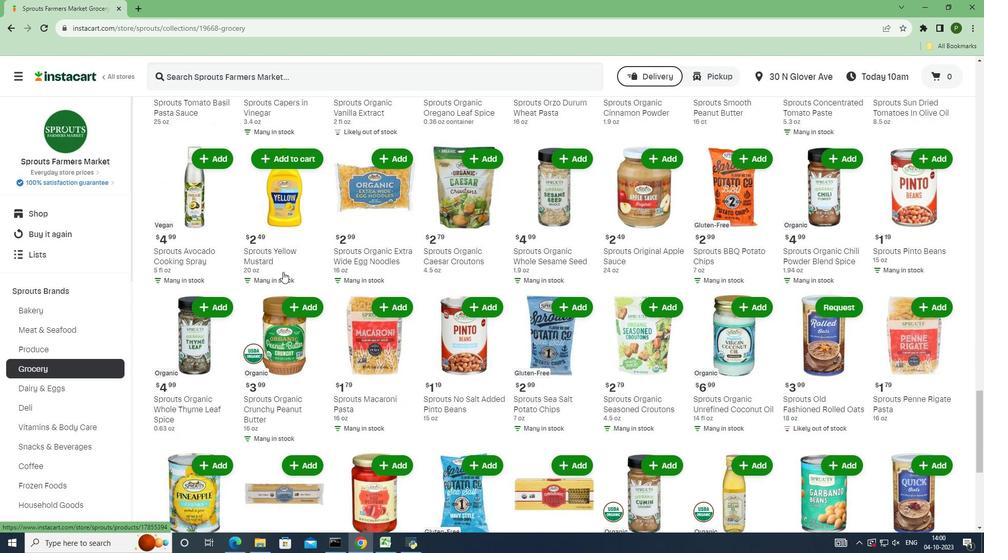 
Action: Mouse scrolled (282, 271) with delta (0, 0)
Screenshot: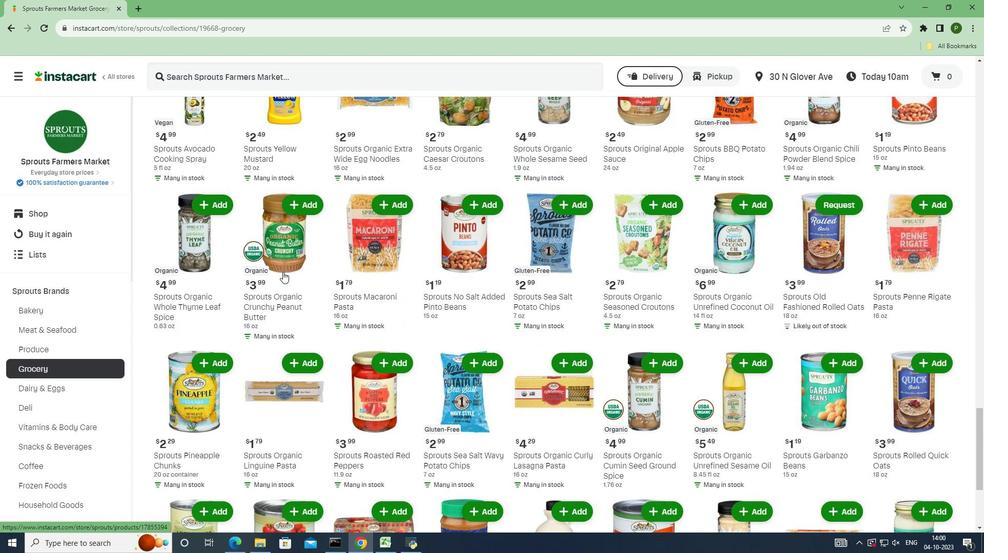 
Action: Mouse scrolled (282, 271) with delta (0, 0)
Screenshot: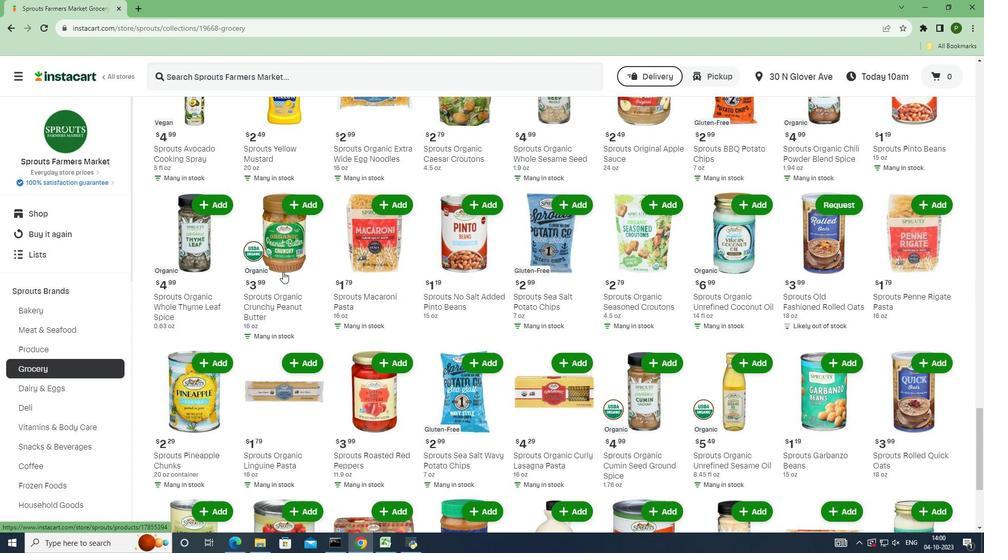 
Action: Mouse scrolled (282, 271) with delta (0, 0)
Screenshot: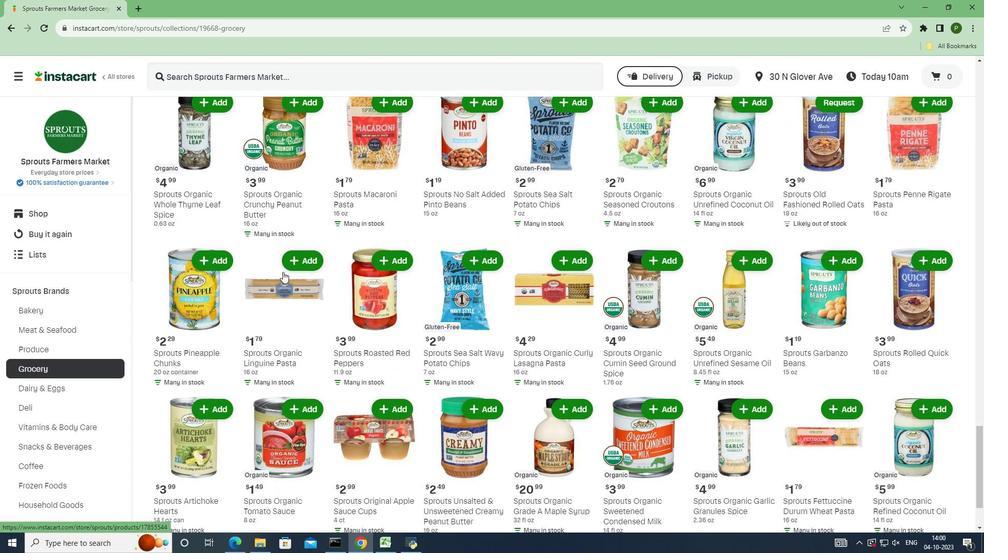 
Action: Mouse scrolled (282, 271) with delta (0, 0)
Screenshot: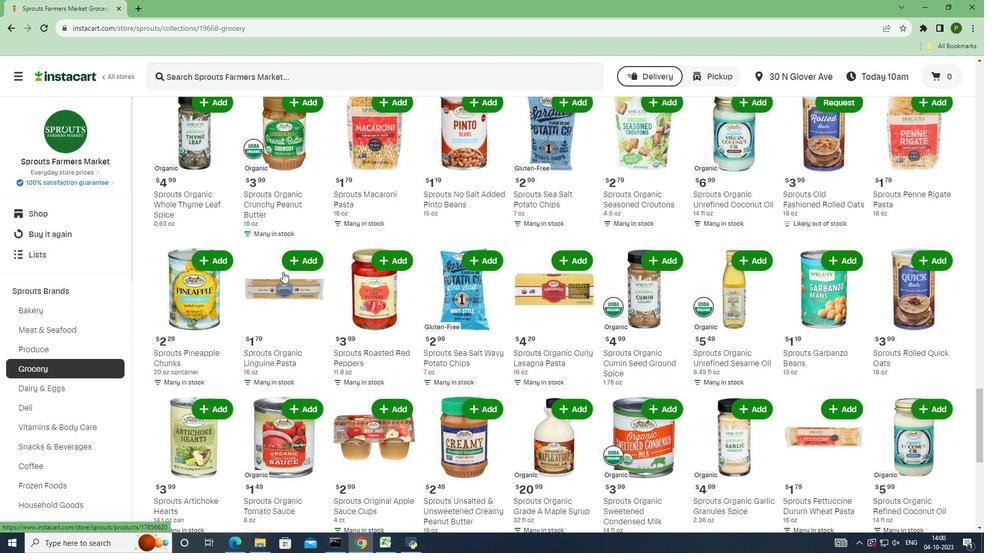 
Action: Mouse scrolled (282, 271) with delta (0, 0)
Screenshot: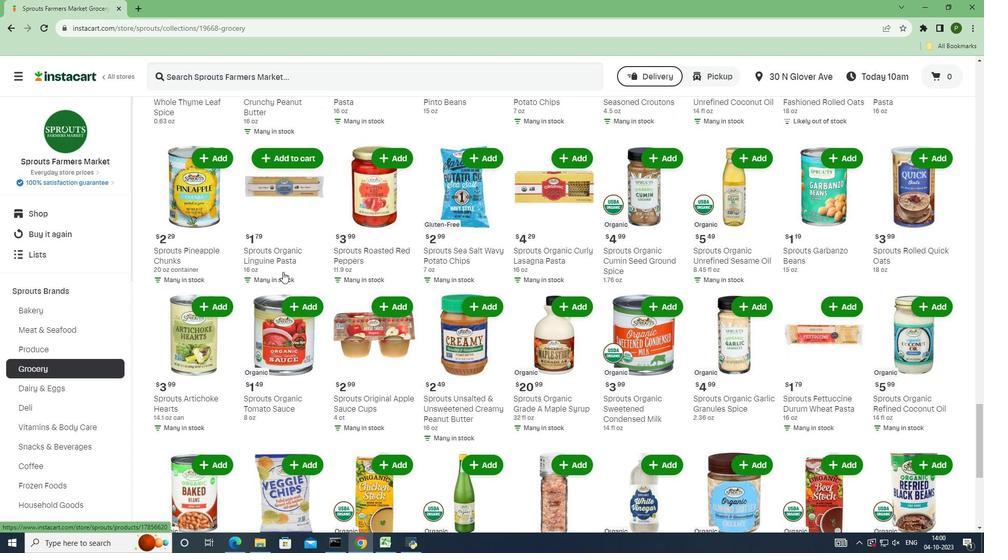
Action: Mouse scrolled (282, 271) with delta (0, 0)
Screenshot: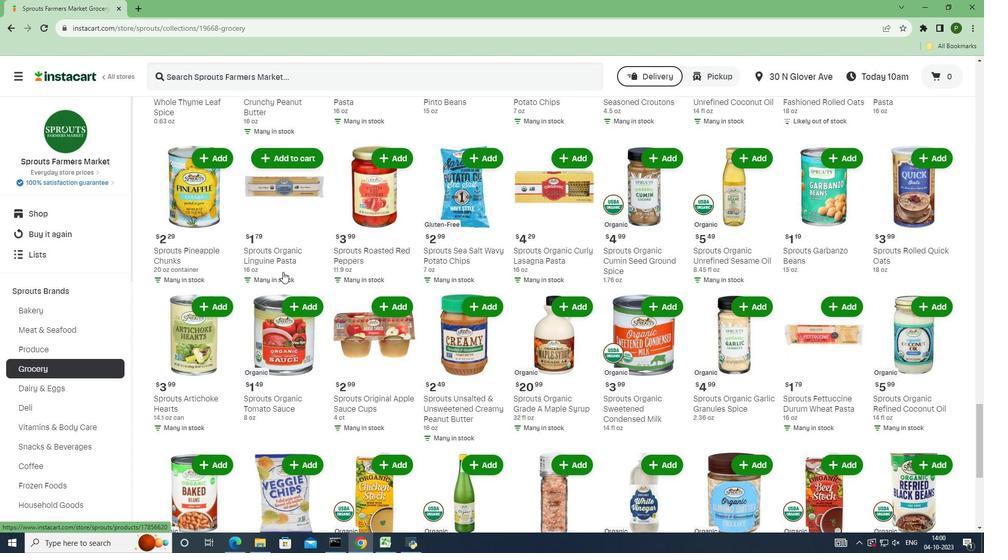 
Action: Mouse scrolled (282, 271) with delta (0, 0)
Screenshot: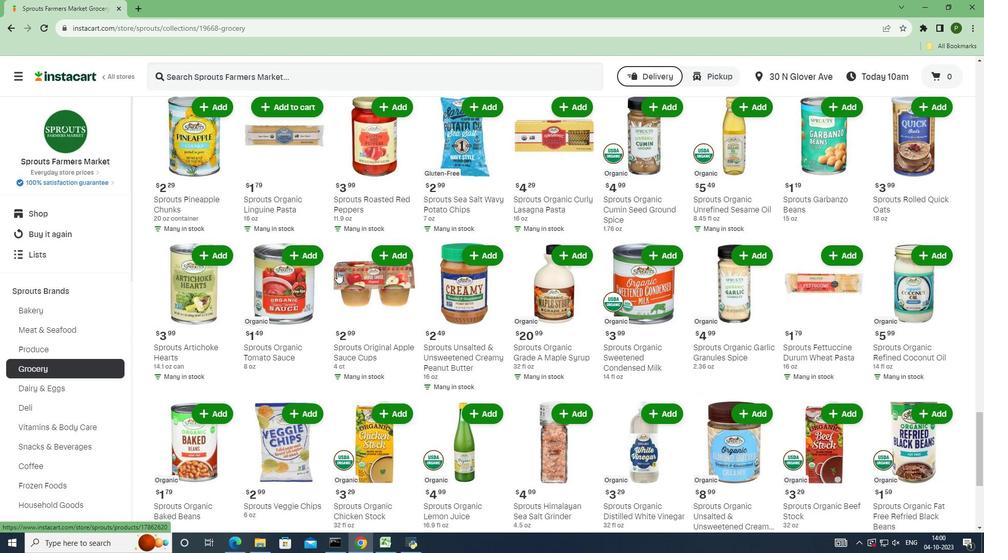 
Action: Mouse moved to (538, 253)
Screenshot: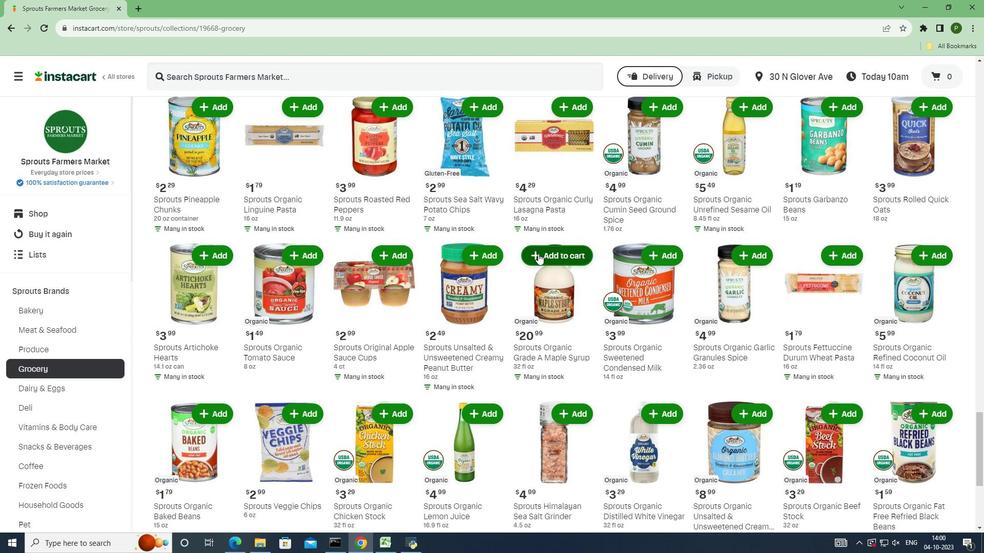 
Action: Mouse pressed left at (538, 253)
Screenshot: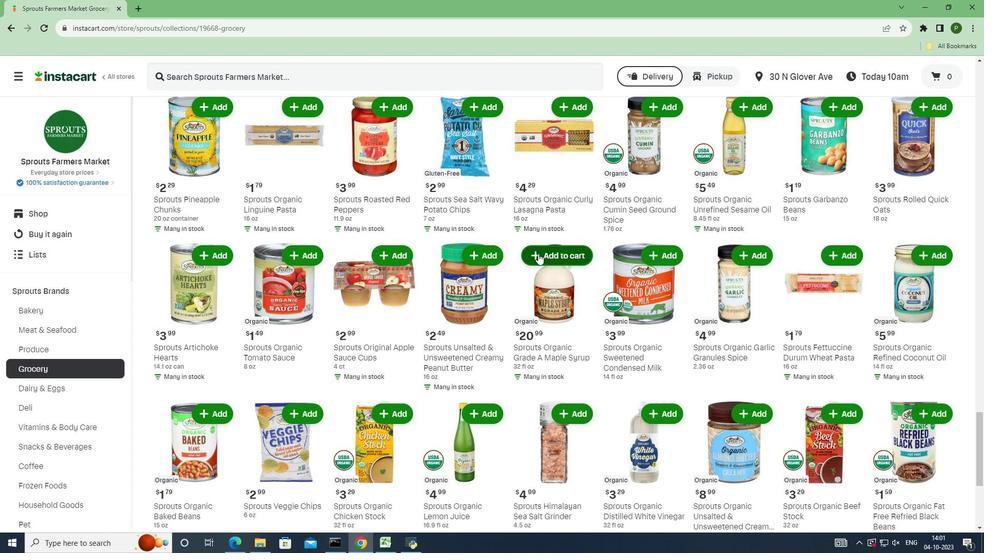 
Action: Mouse moved to (538, 253)
Screenshot: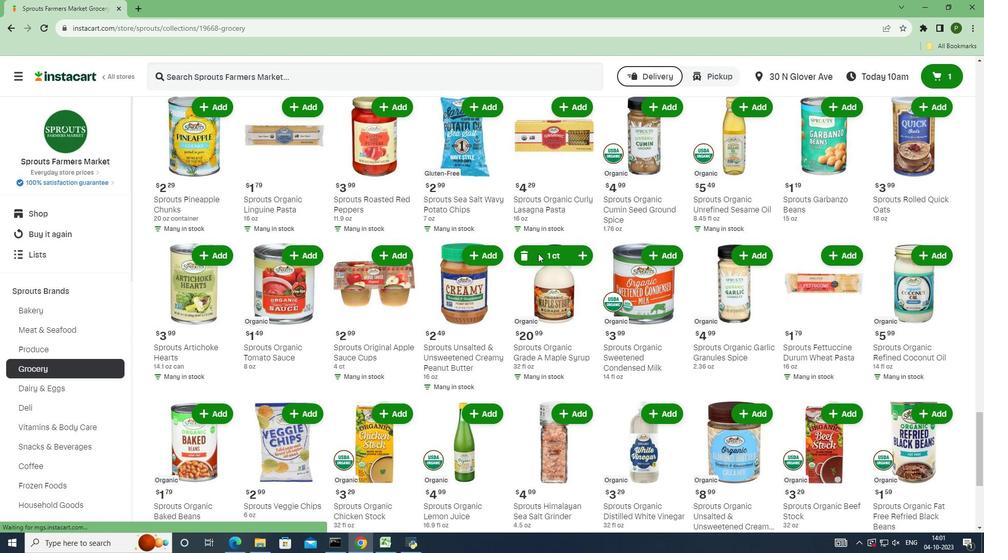 
